 Task: Search one way flight ticket for 4 adults, 1 infant in seat and 1 infant on lap in premium economy from Duluth: Duluth International Airport to Jackson: Jackson Hole Airport on 5-2-2023. Choice of flights is JetBlue. Number of bags: 2 carry on bags and 1 checked bag. Price is upto 88000. Outbound departure time preference is 5:45.
Action: Mouse moved to (352, 137)
Screenshot: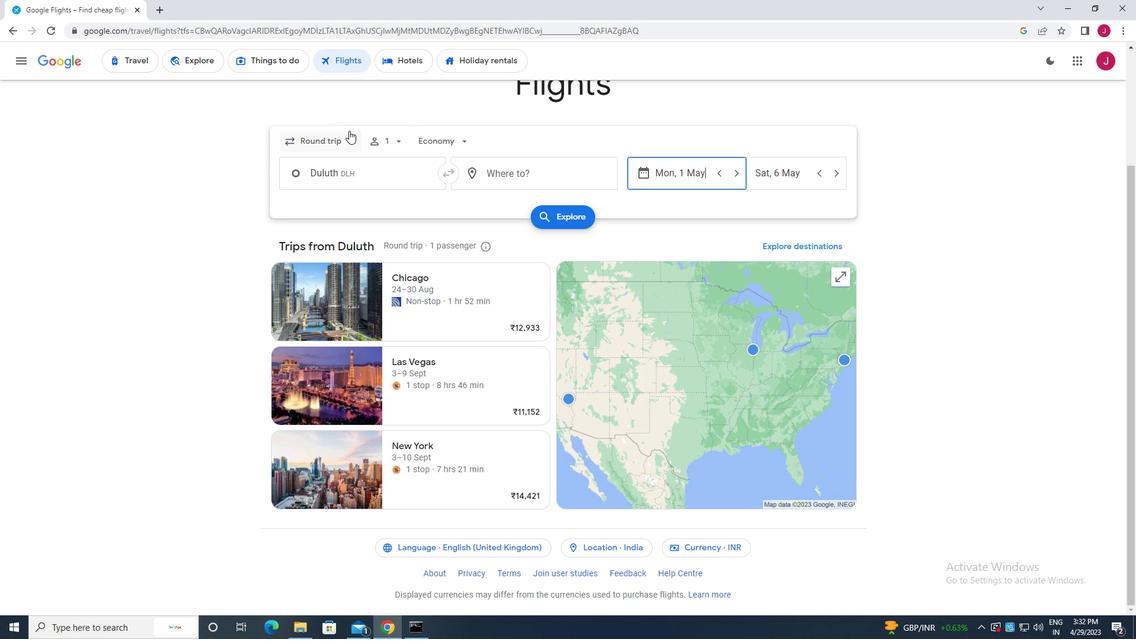 
Action: Mouse pressed left at (352, 137)
Screenshot: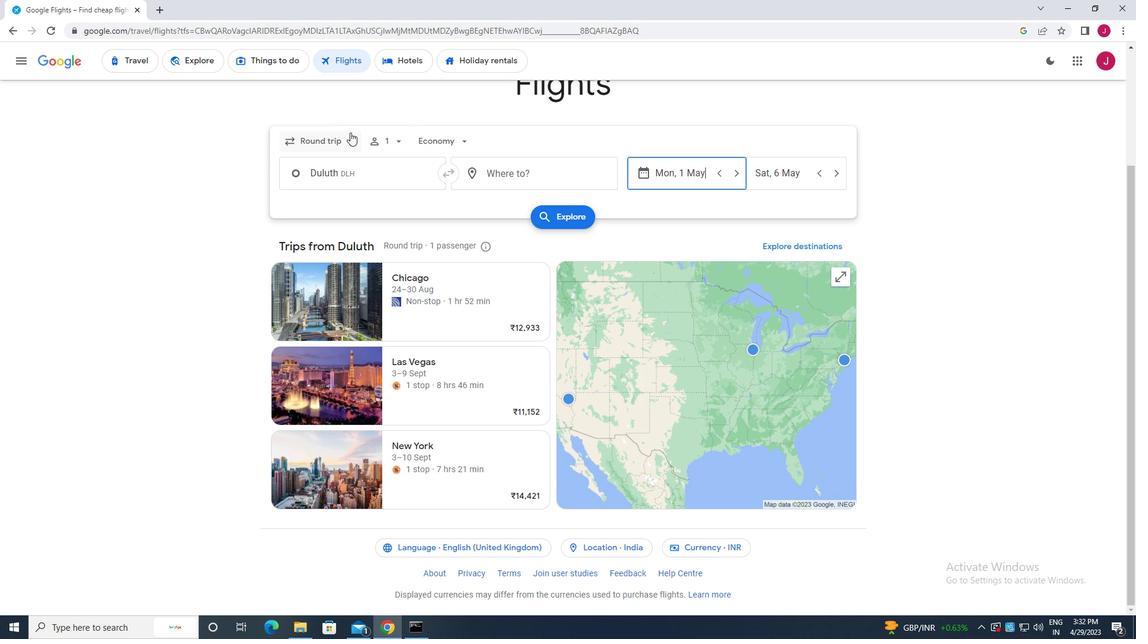 
Action: Mouse moved to (334, 198)
Screenshot: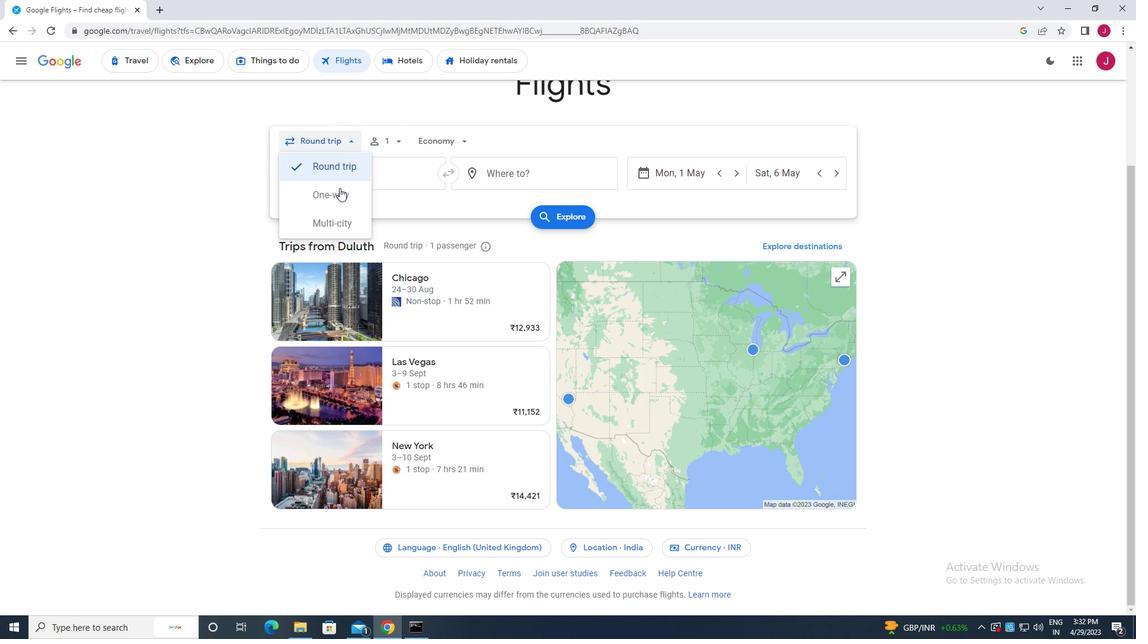 
Action: Mouse pressed left at (334, 198)
Screenshot: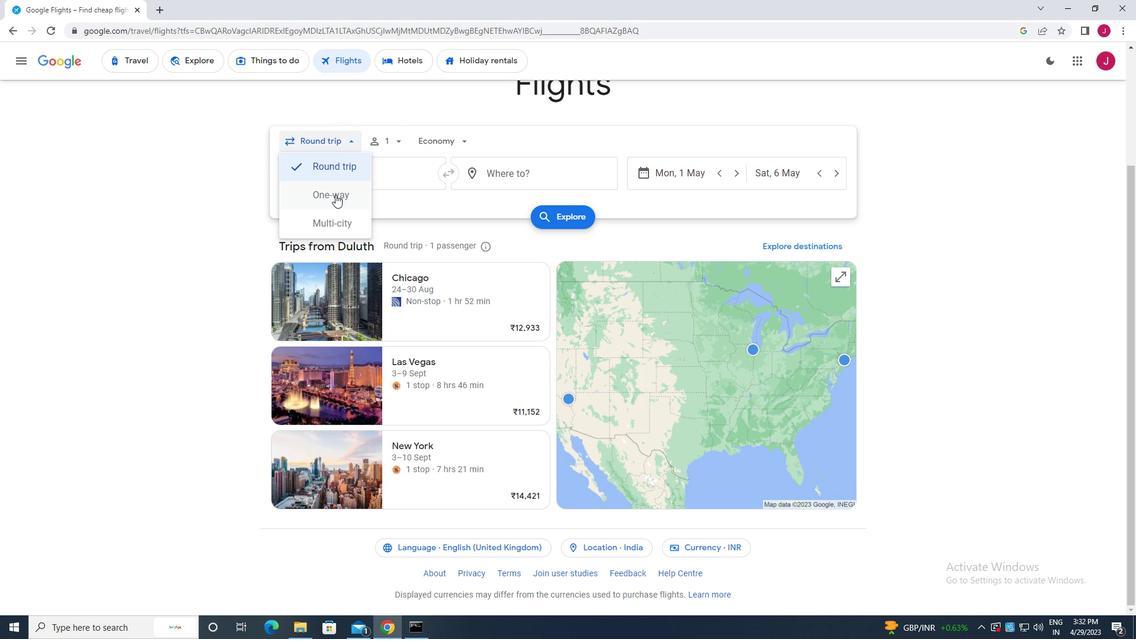 
Action: Mouse moved to (388, 143)
Screenshot: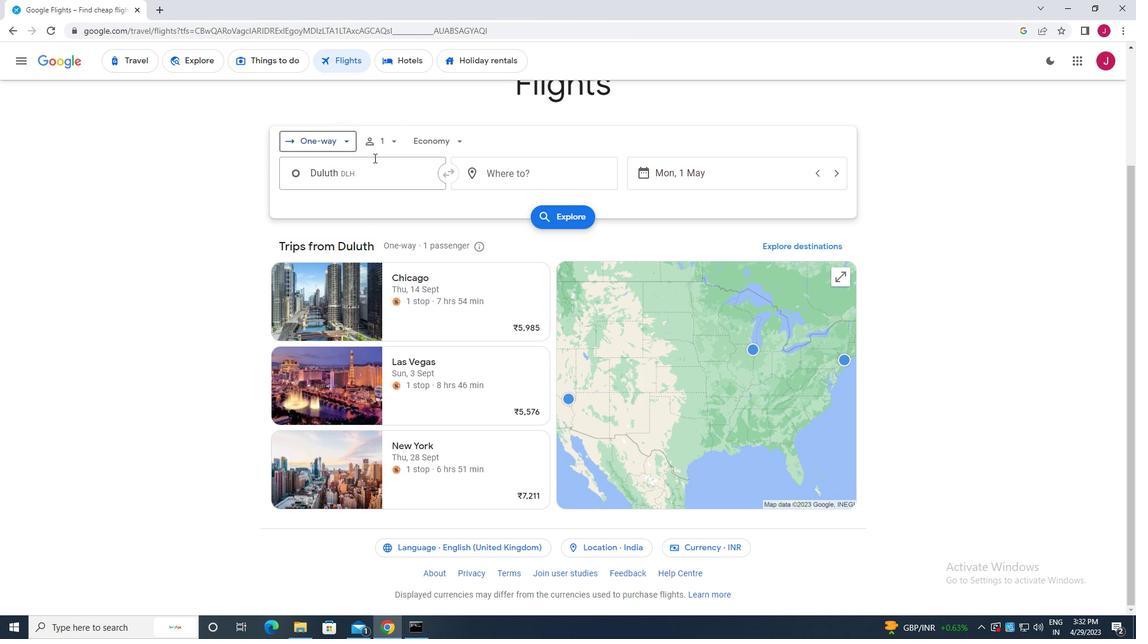 
Action: Mouse pressed left at (388, 143)
Screenshot: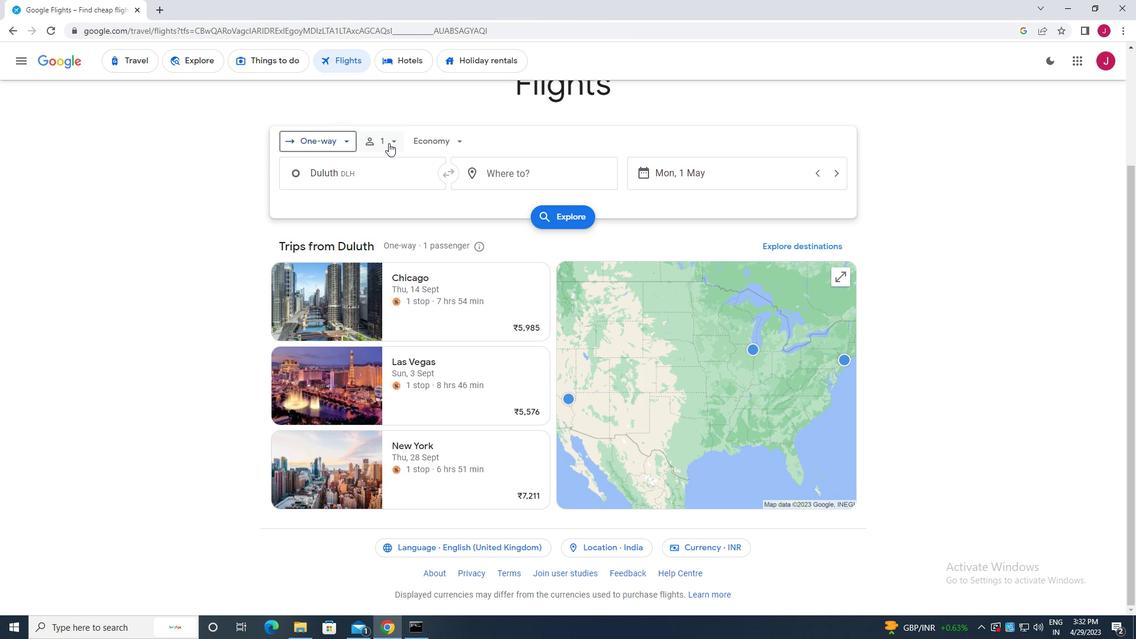
Action: Mouse moved to (482, 175)
Screenshot: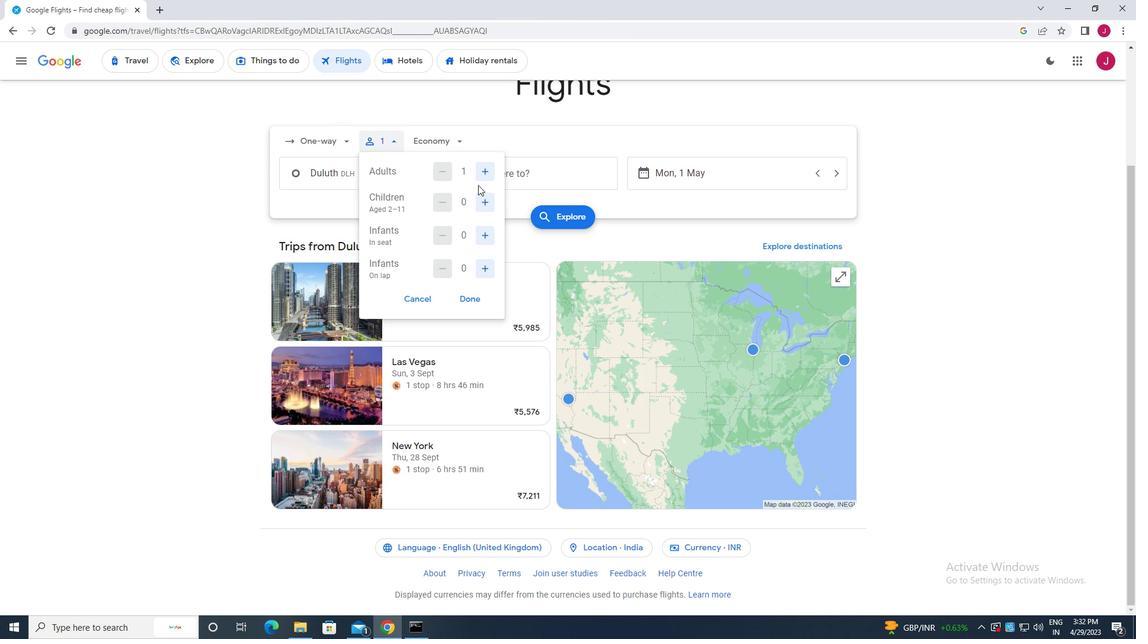 
Action: Mouse pressed left at (482, 175)
Screenshot: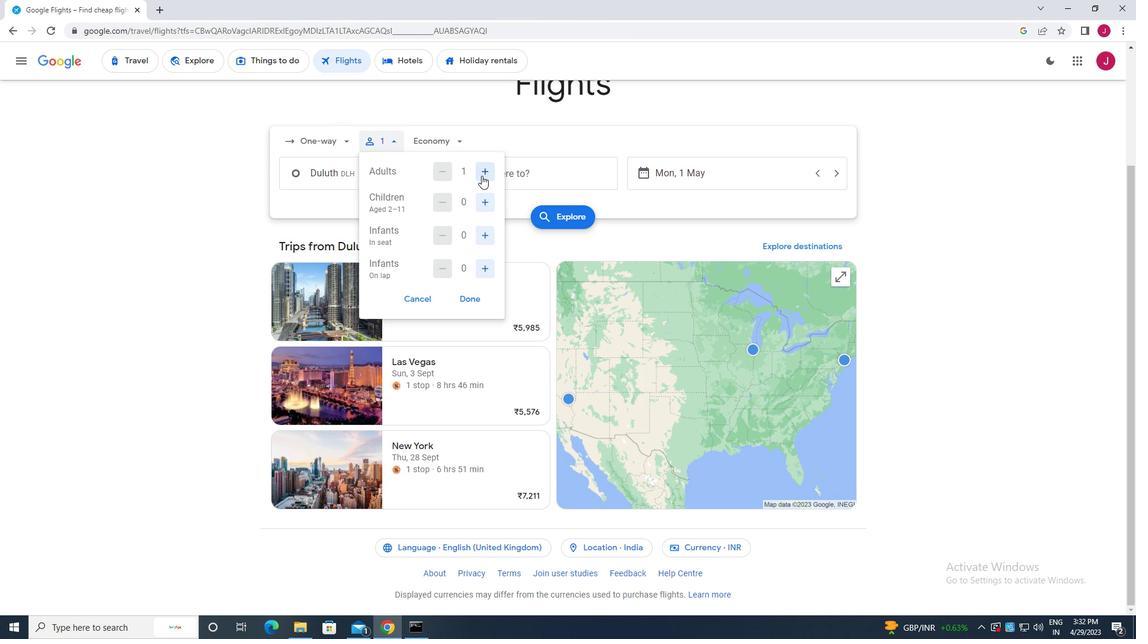 
Action: Mouse pressed left at (482, 175)
Screenshot: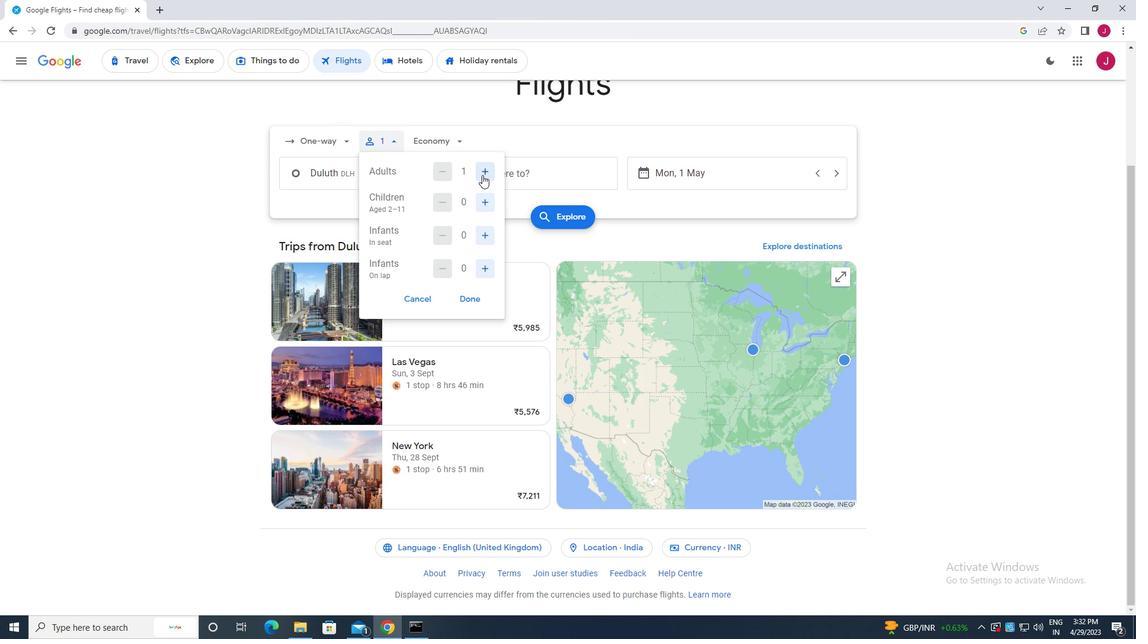 
Action: Mouse pressed left at (482, 175)
Screenshot: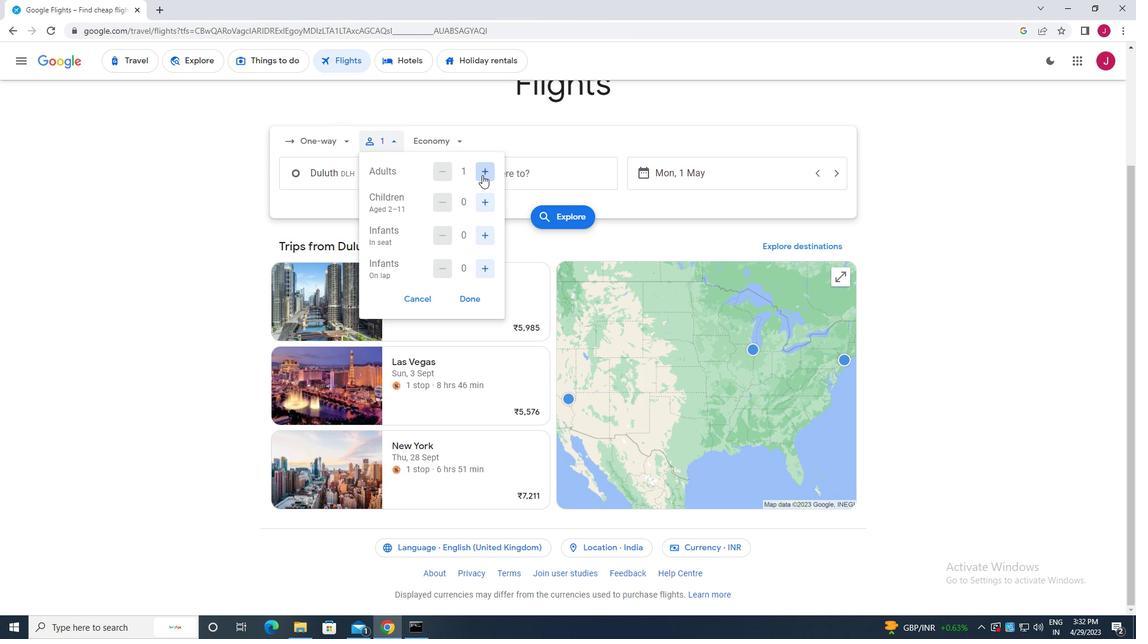 
Action: Mouse moved to (481, 234)
Screenshot: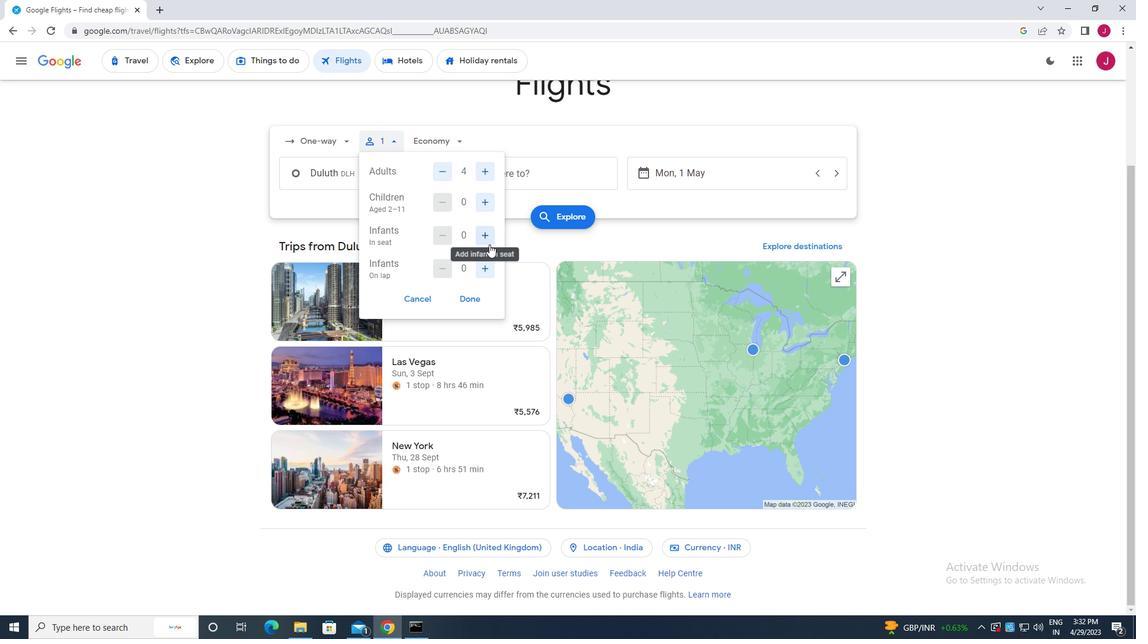 
Action: Mouse pressed left at (481, 234)
Screenshot: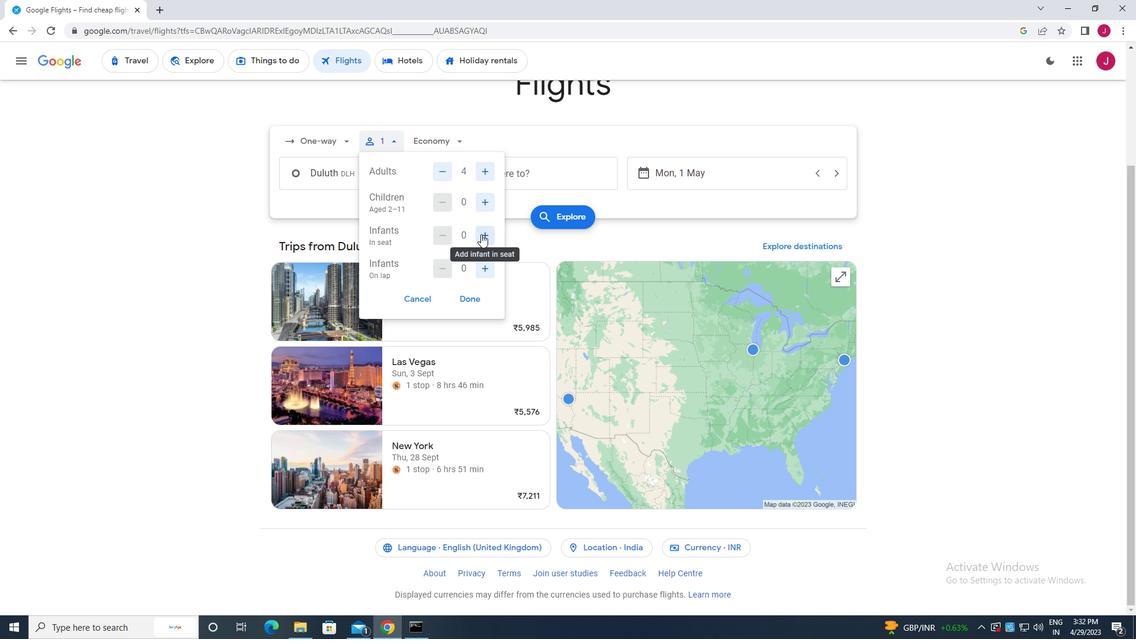 
Action: Mouse moved to (484, 266)
Screenshot: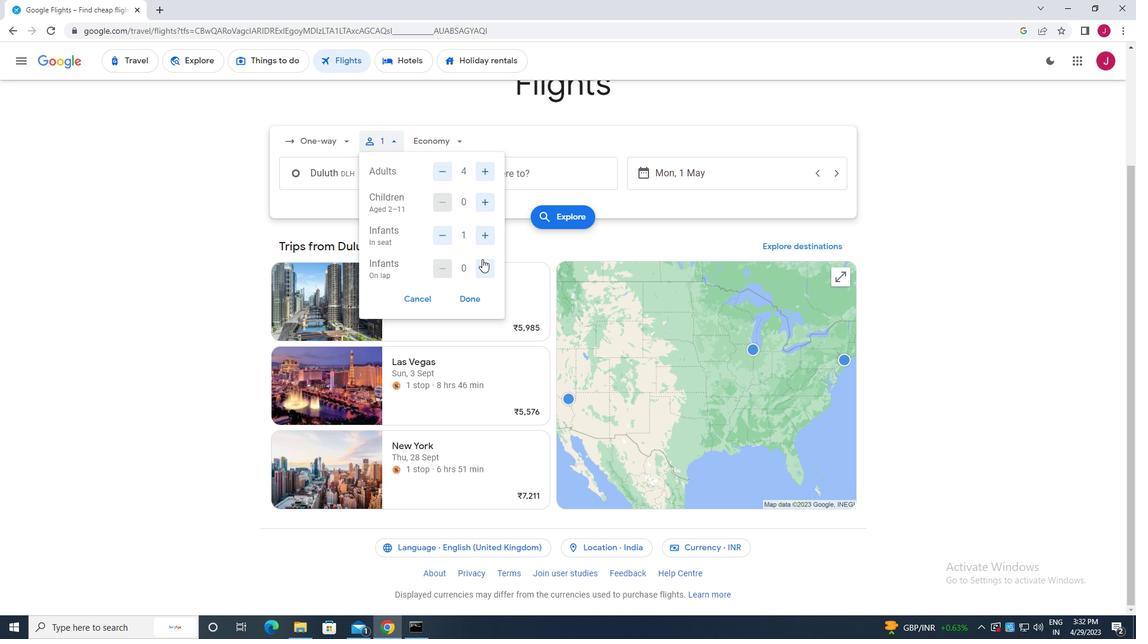 
Action: Mouse pressed left at (484, 266)
Screenshot: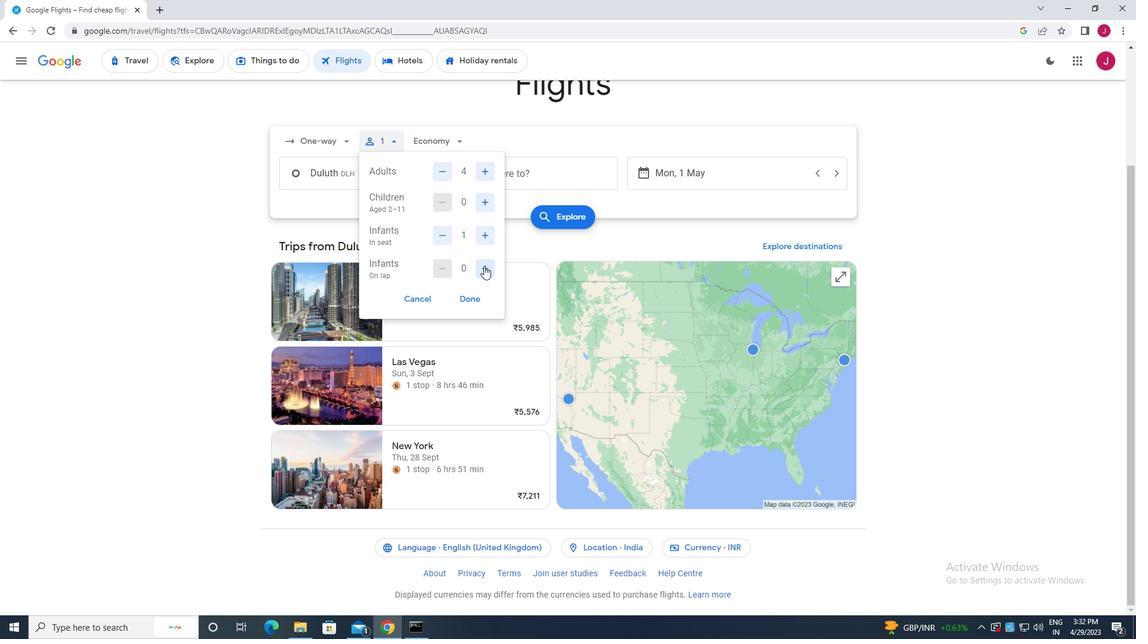 
Action: Mouse moved to (474, 292)
Screenshot: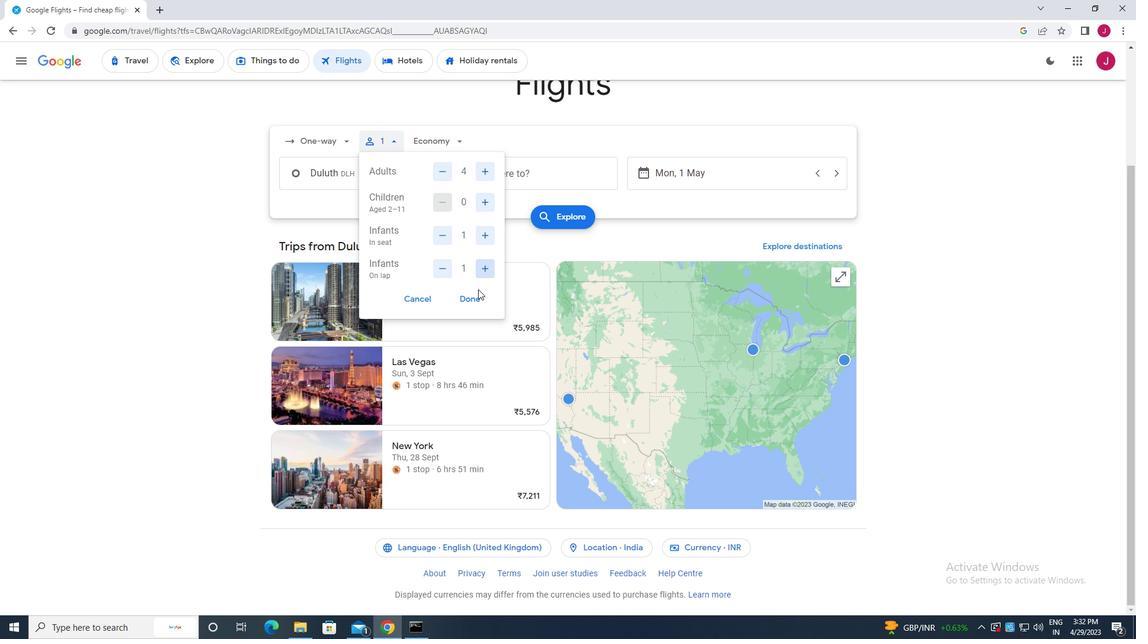 
Action: Mouse pressed left at (474, 292)
Screenshot: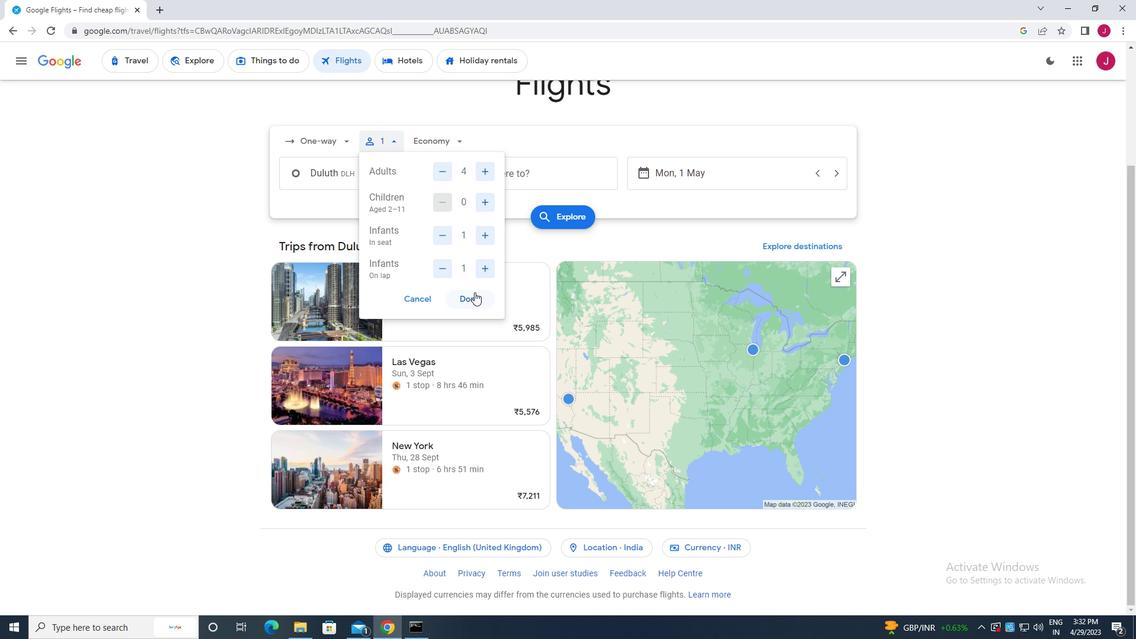 
Action: Mouse moved to (450, 134)
Screenshot: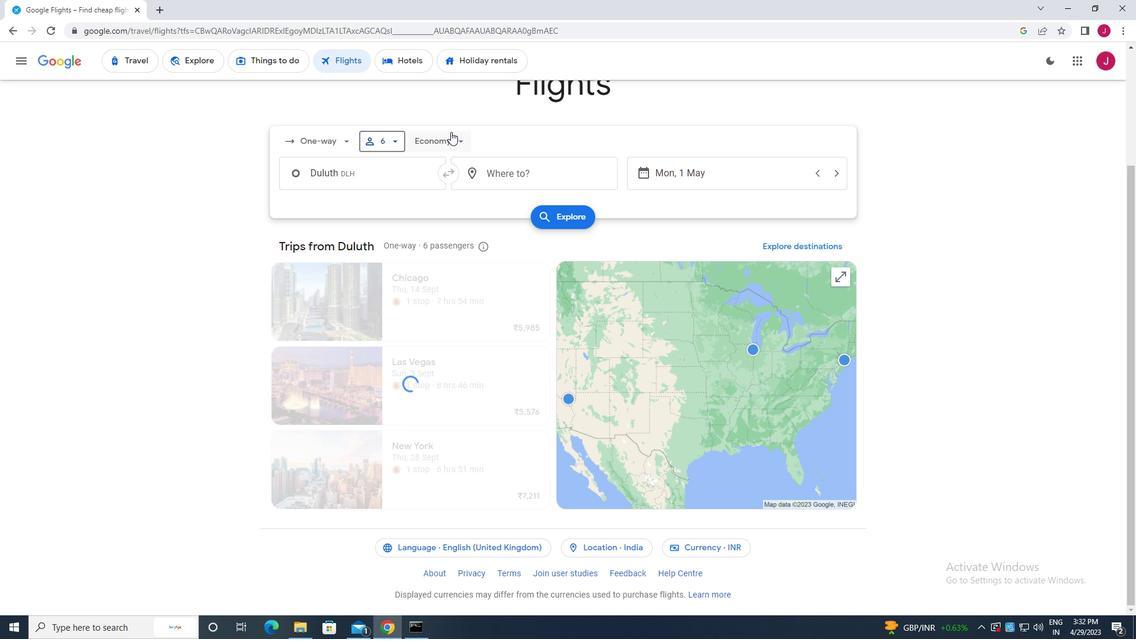 
Action: Mouse pressed left at (450, 134)
Screenshot: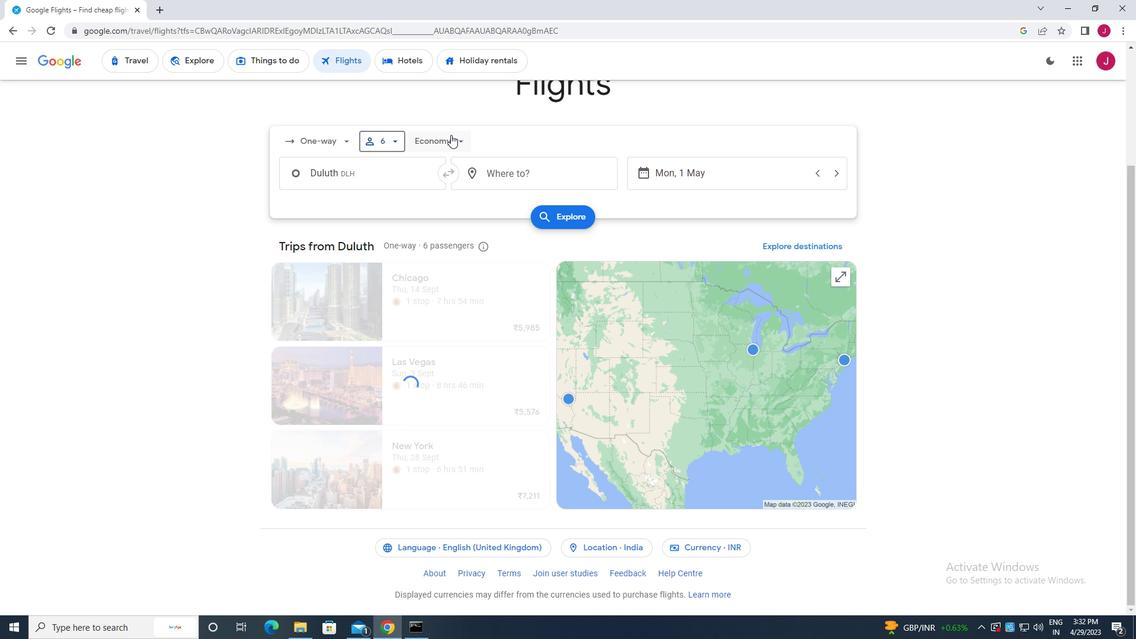 
Action: Mouse moved to (469, 198)
Screenshot: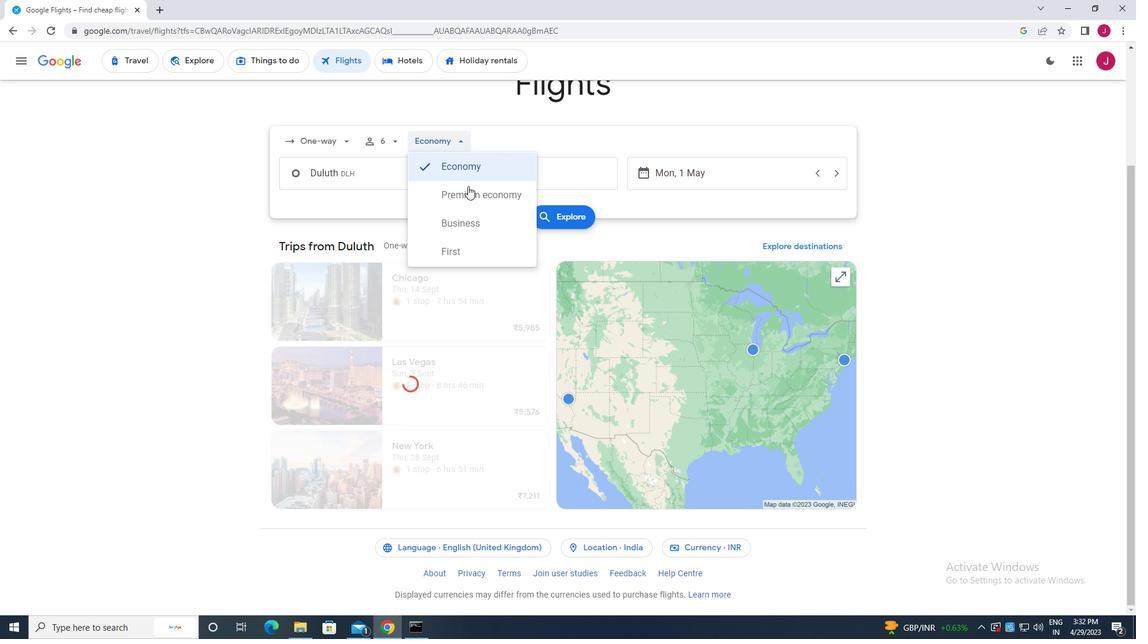 
Action: Mouse pressed left at (469, 198)
Screenshot: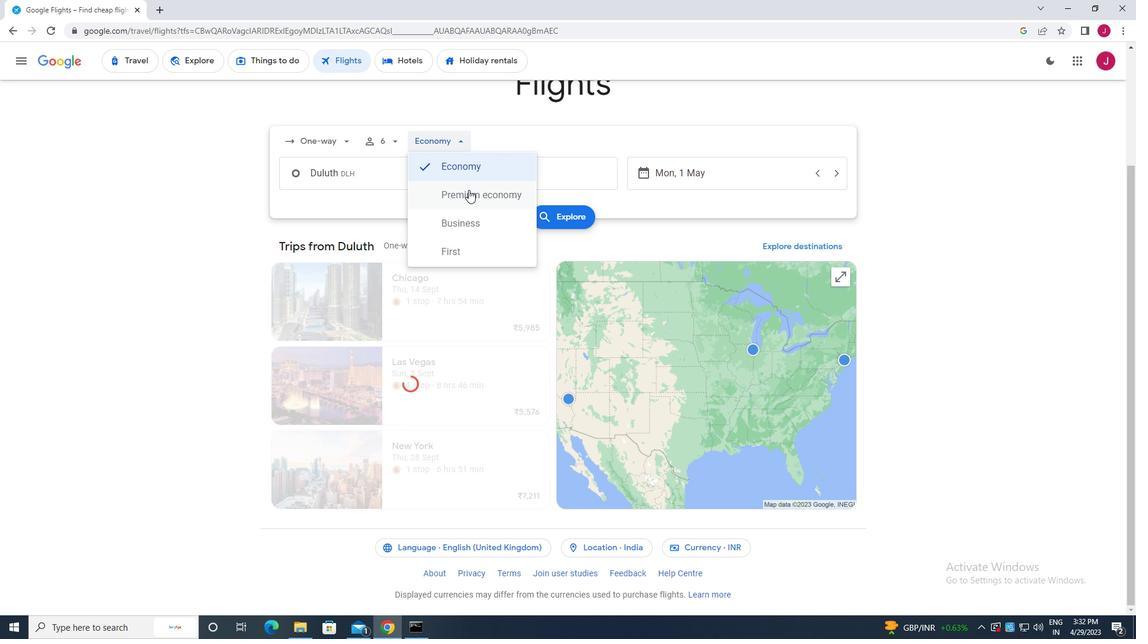 
Action: Mouse moved to (391, 172)
Screenshot: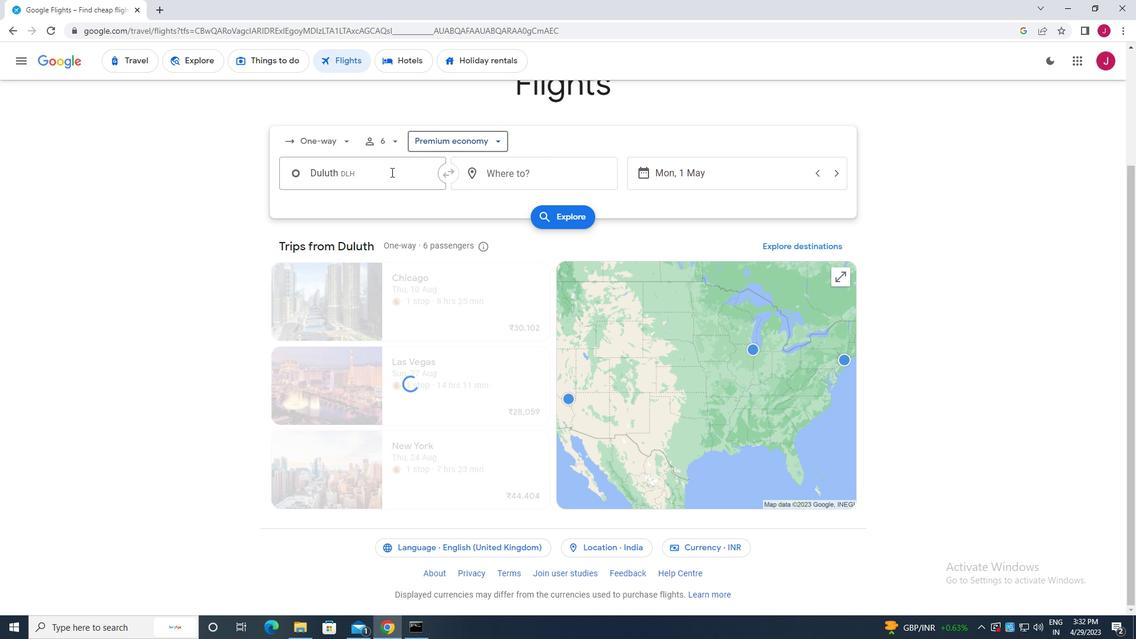 
Action: Mouse pressed left at (391, 172)
Screenshot: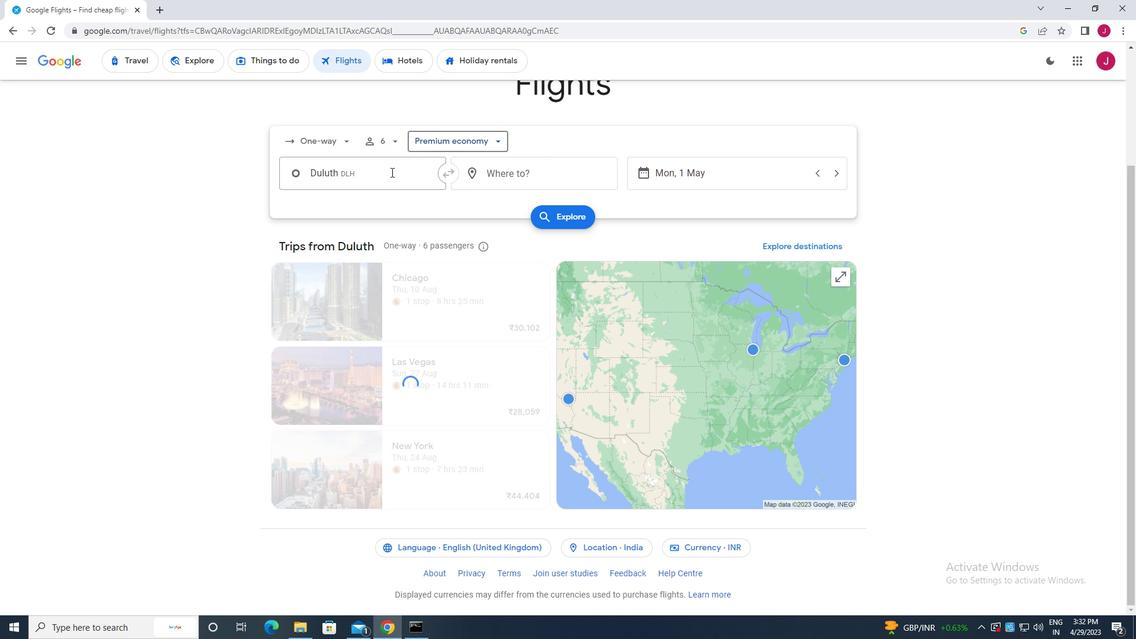 
Action: Mouse moved to (382, 182)
Screenshot: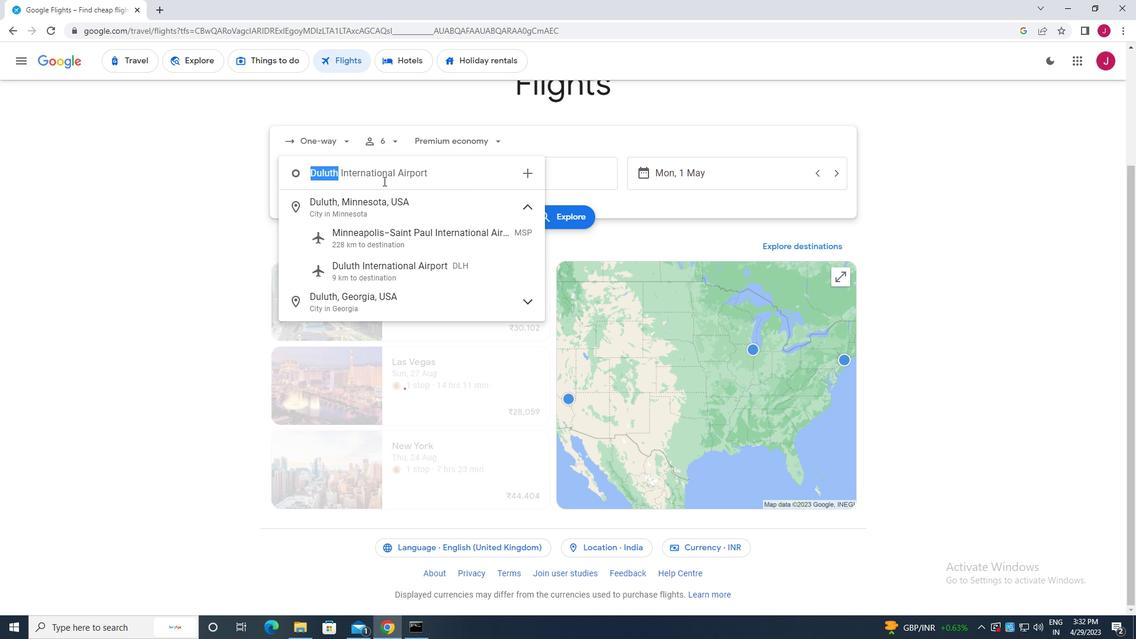 
Action: Key pressed duluth
Screenshot: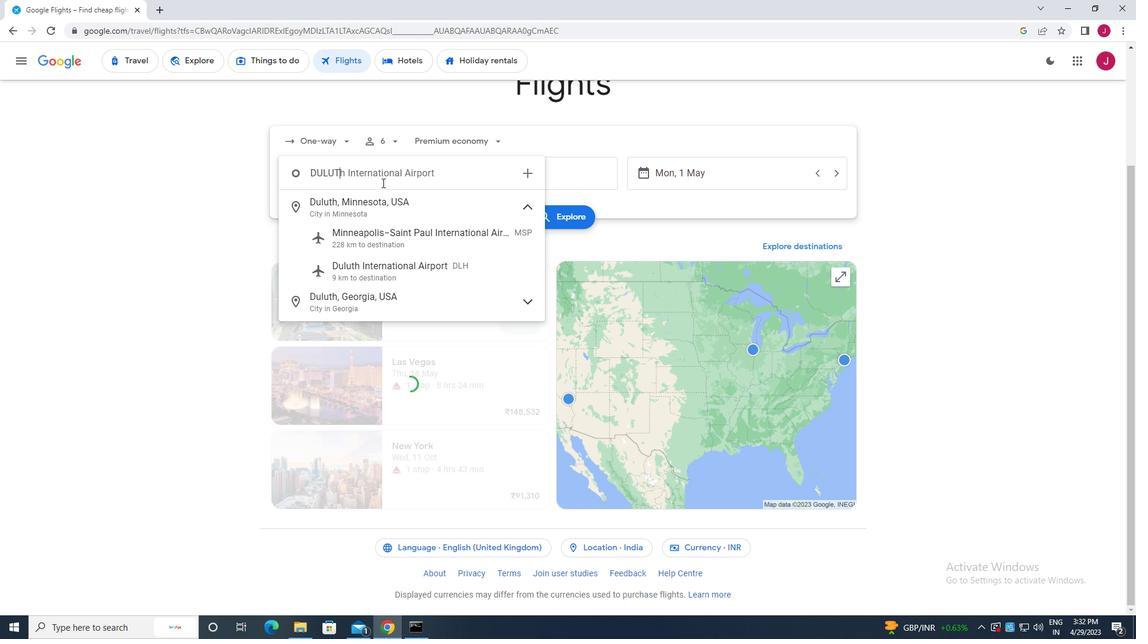 
Action: Mouse moved to (393, 278)
Screenshot: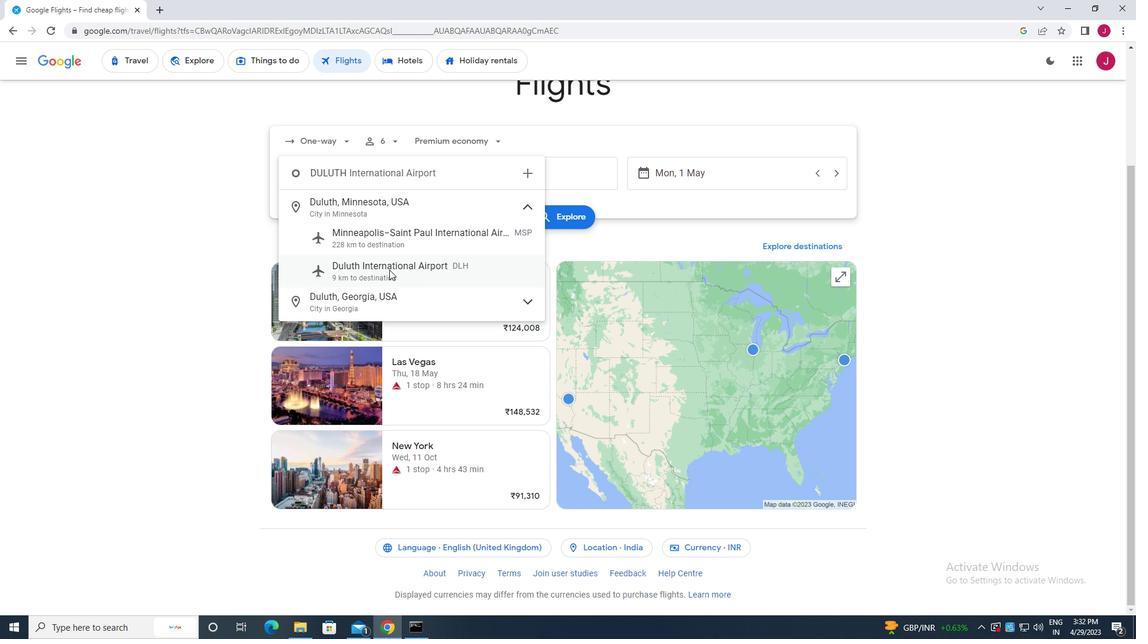 
Action: Mouse pressed left at (393, 278)
Screenshot: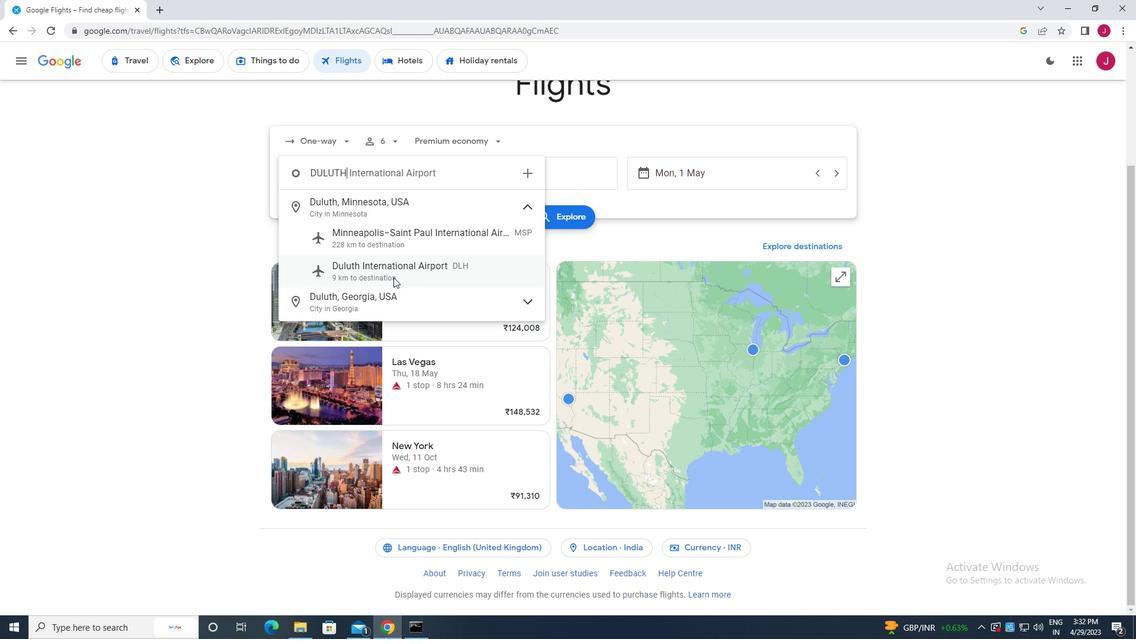
Action: Mouse moved to (565, 168)
Screenshot: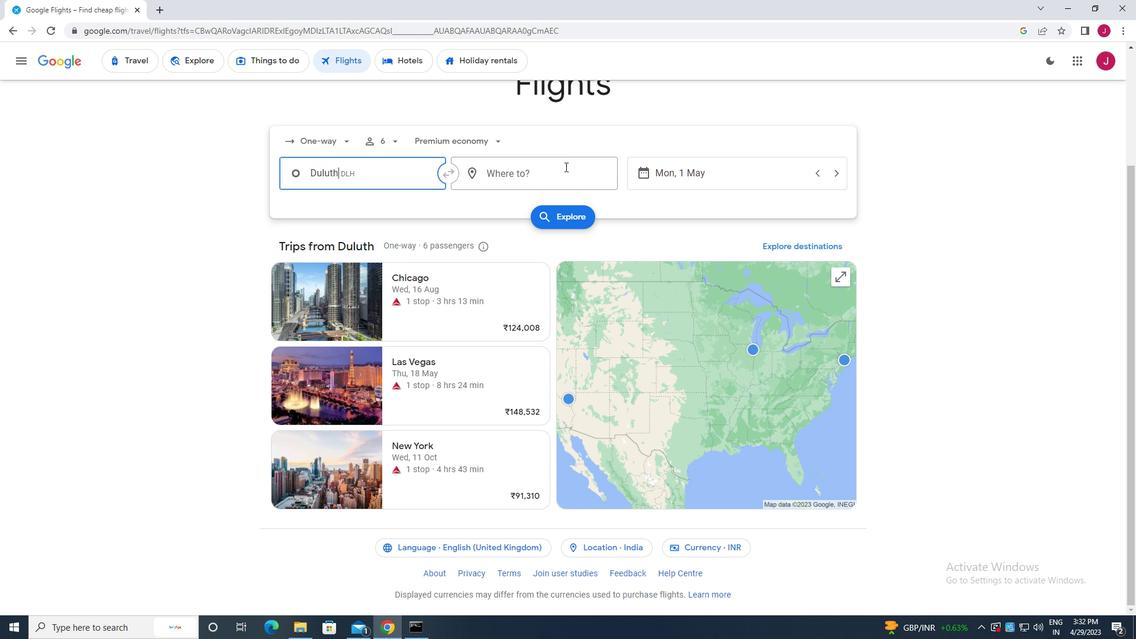 
Action: Mouse pressed left at (565, 168)
Screenshot: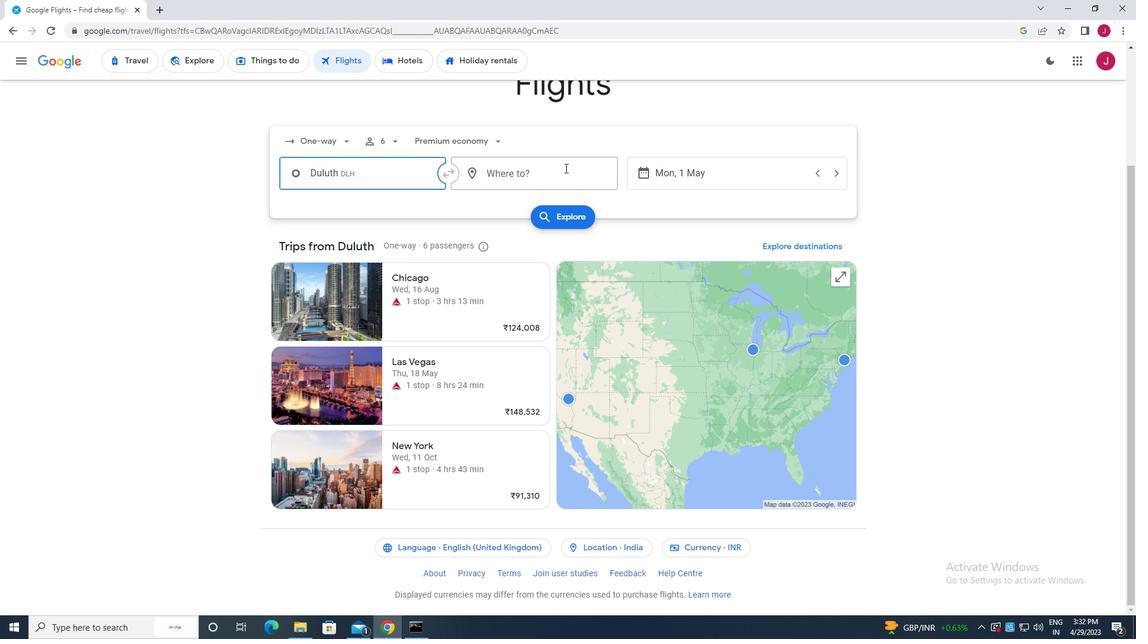 
Action: Key pressed jackson<Key.space>h
Screenshot: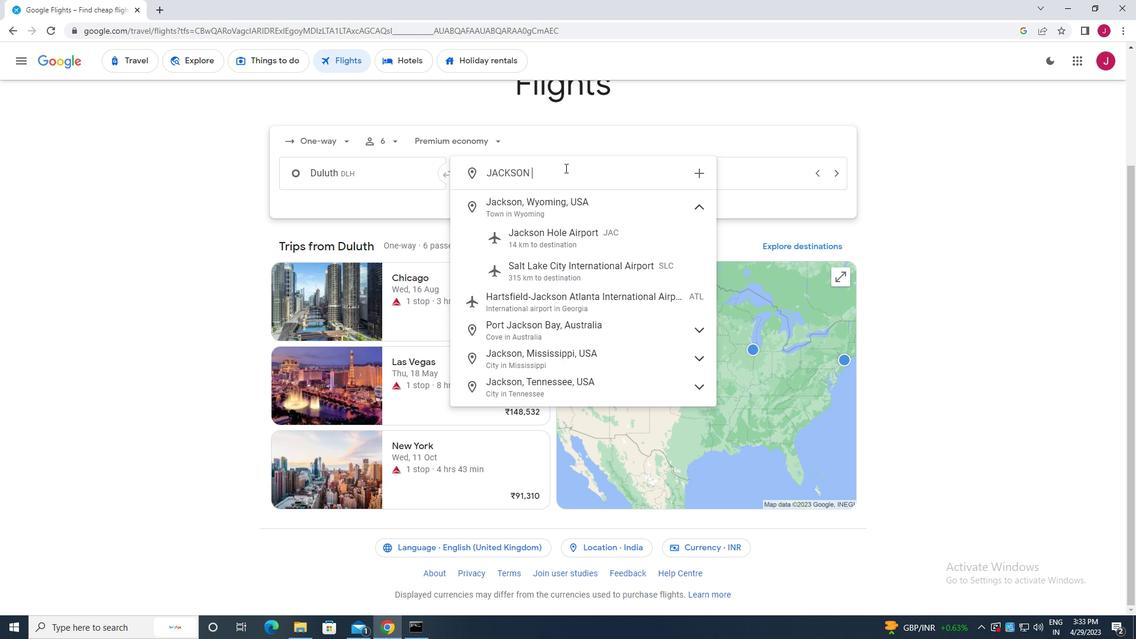 
Action: Mouse moved to (571, 229)
Screenshot: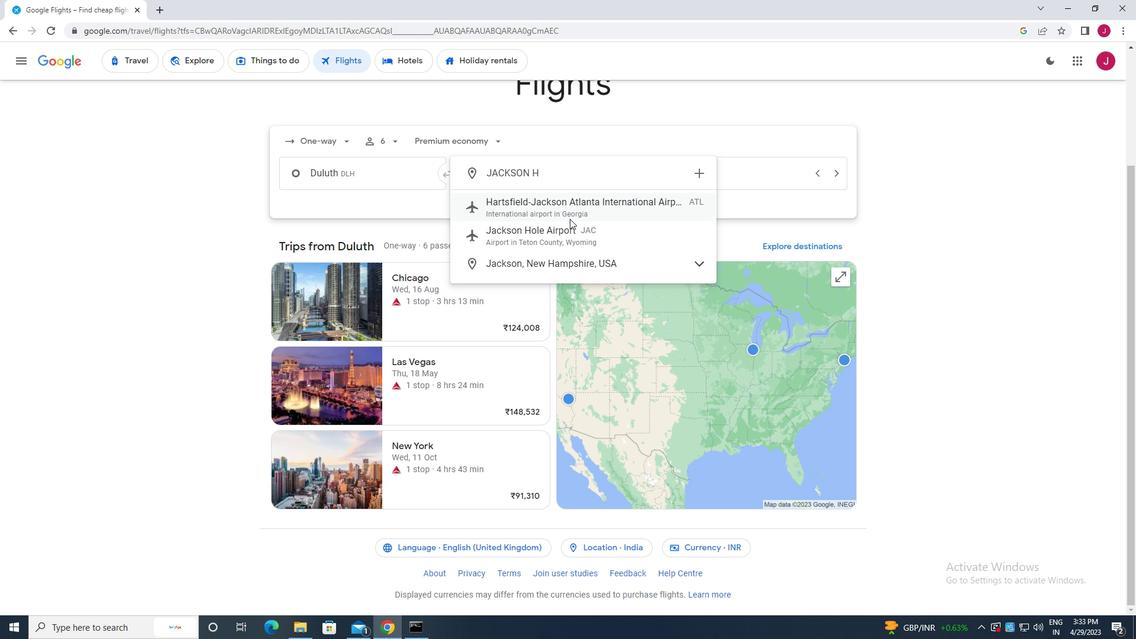 
Action: Mouse pressed left at (571, 229)
Screenshot: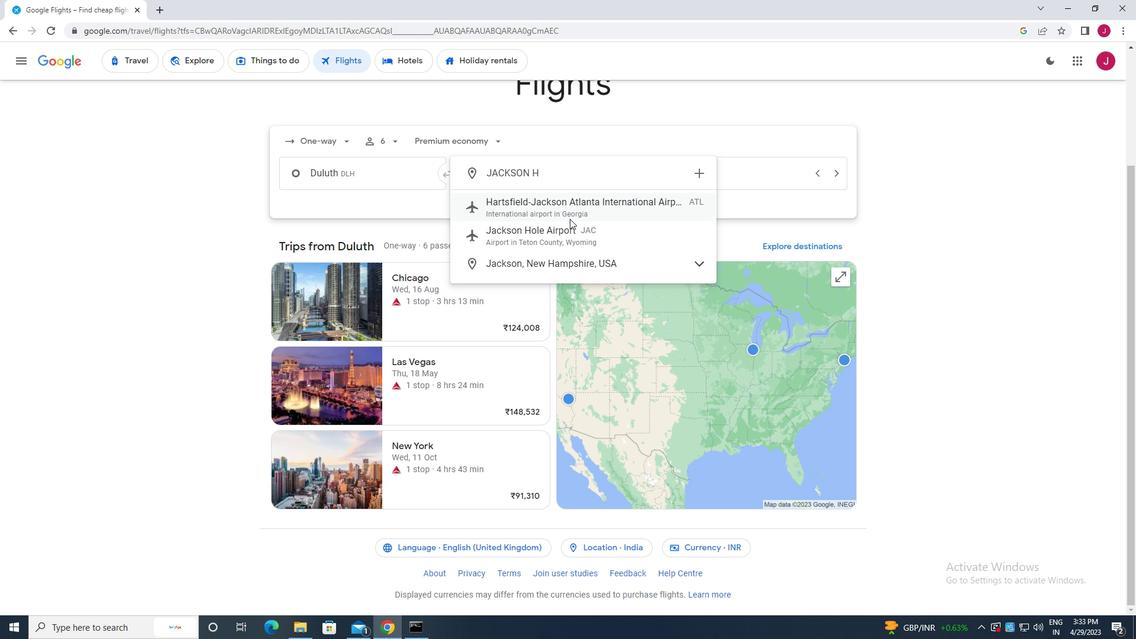 
Action: Mouse moved to (704, 186)
Screenshot: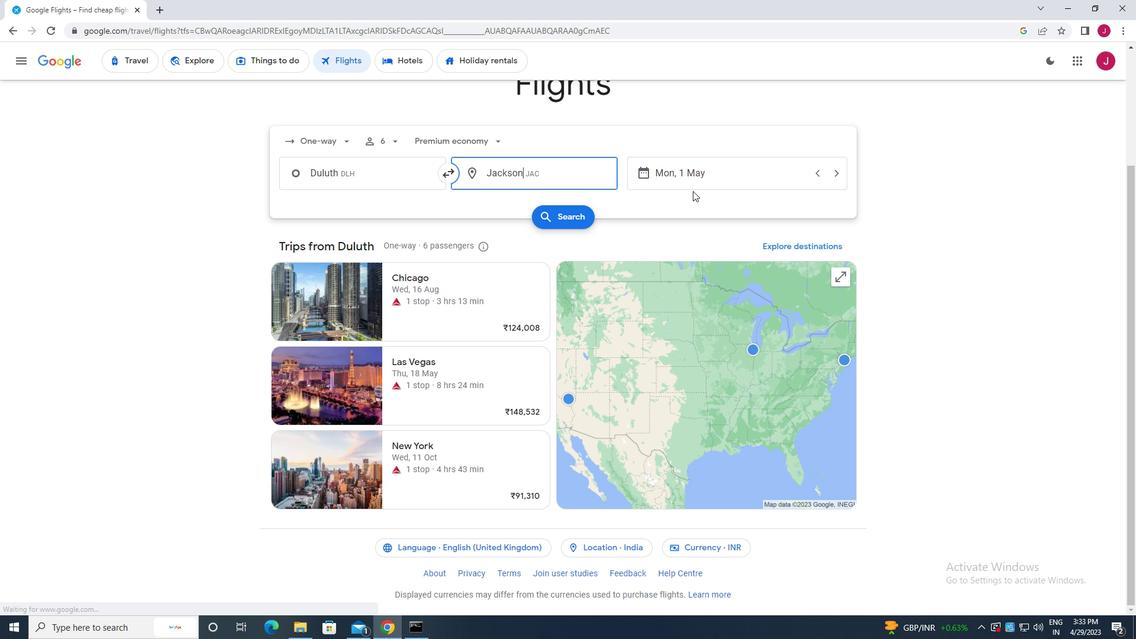 
Action: Mouse pressed left at (704, 186)
Screenshot: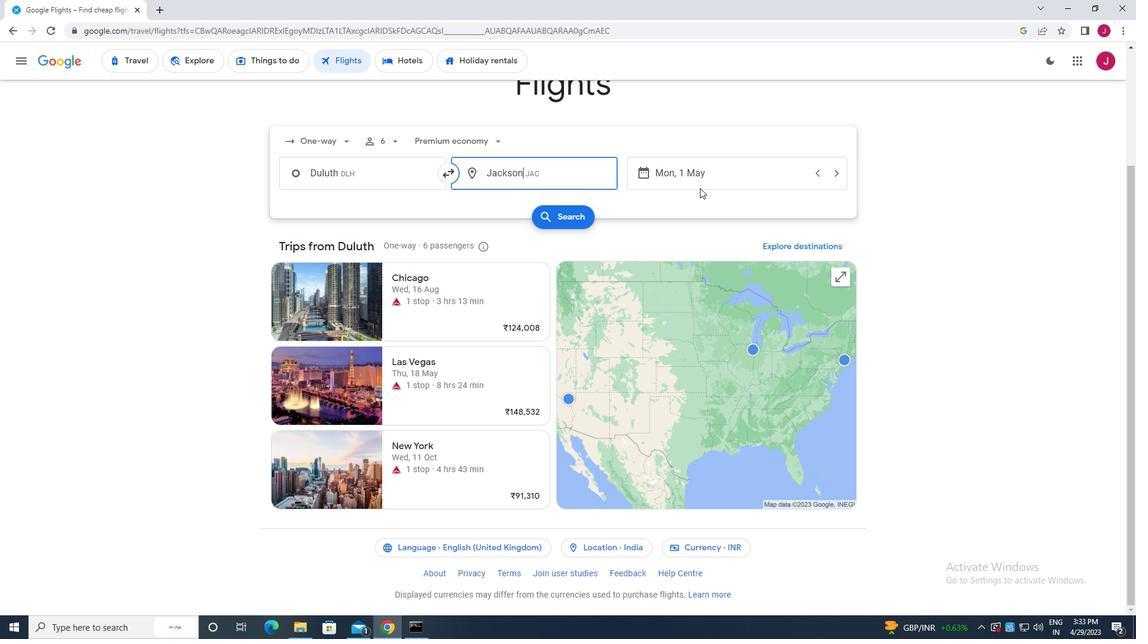 
Action: Mouse moved to (717, 269)
Screenshot: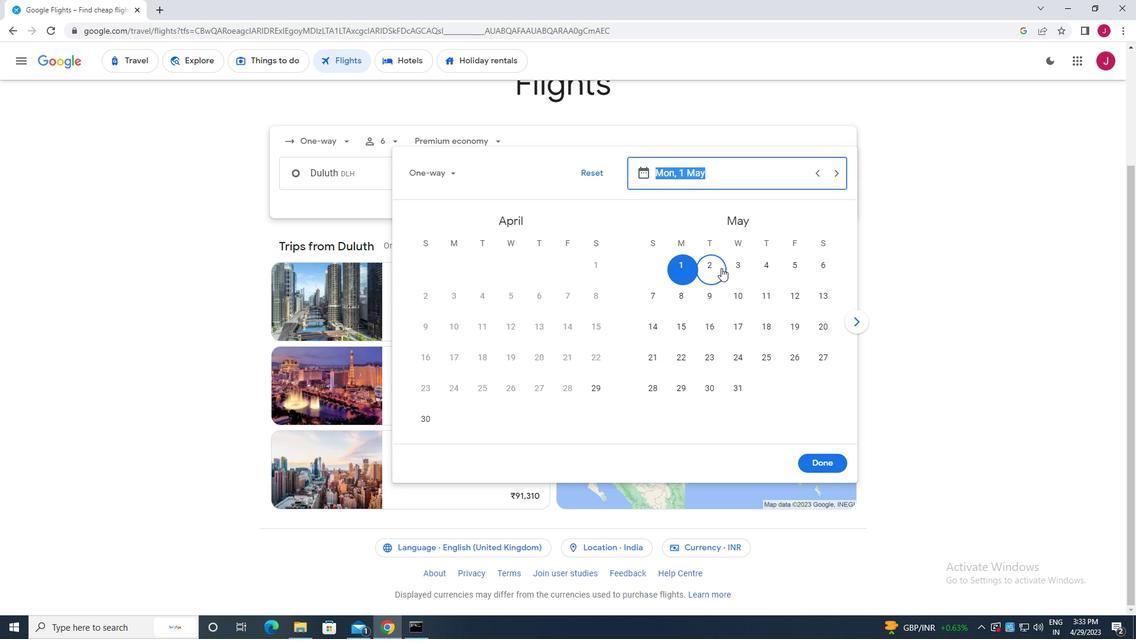 
Action: Mouse pressed left at (717, 269)
Screenshot: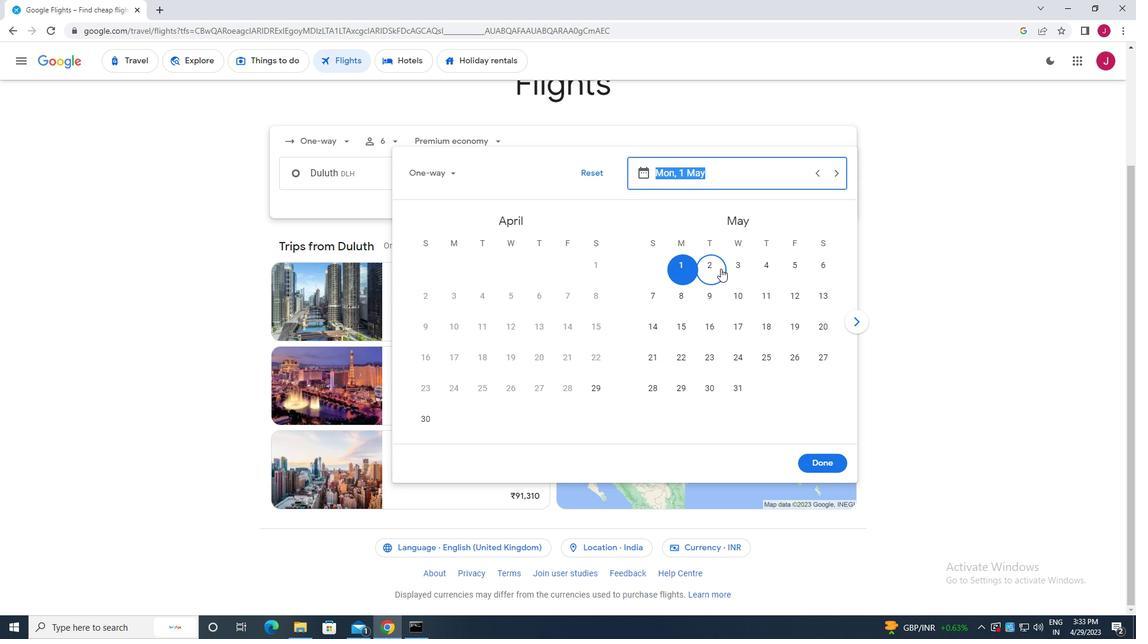 
Action: Mouse moved to (812, 458)
Screenshot: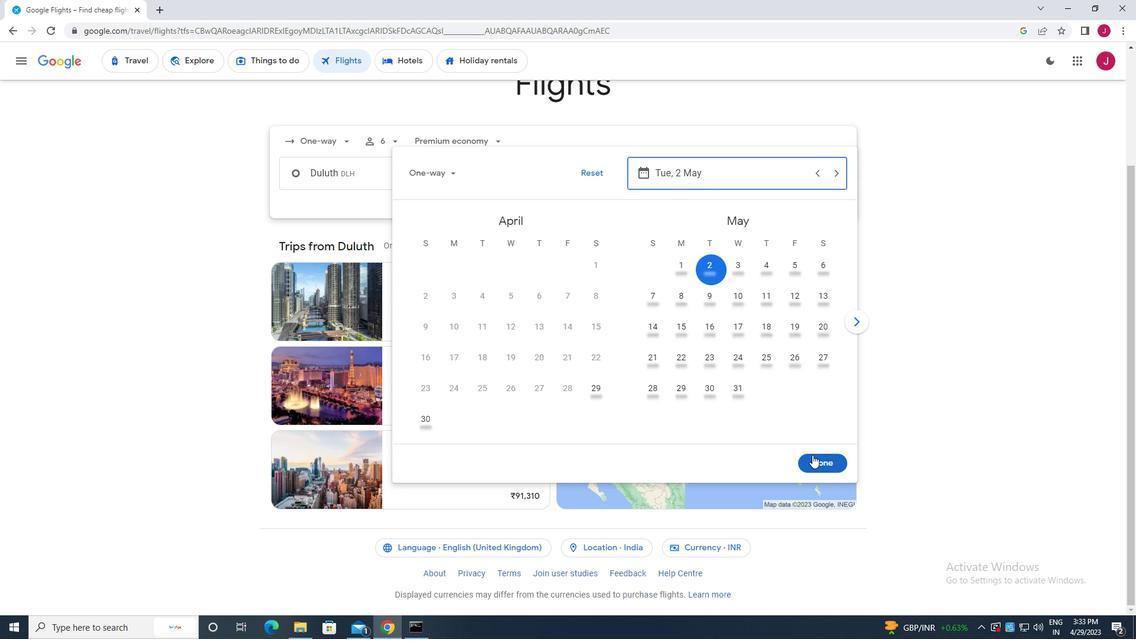 
Action: Mouse pressed left at (812, 458)
Screenshot: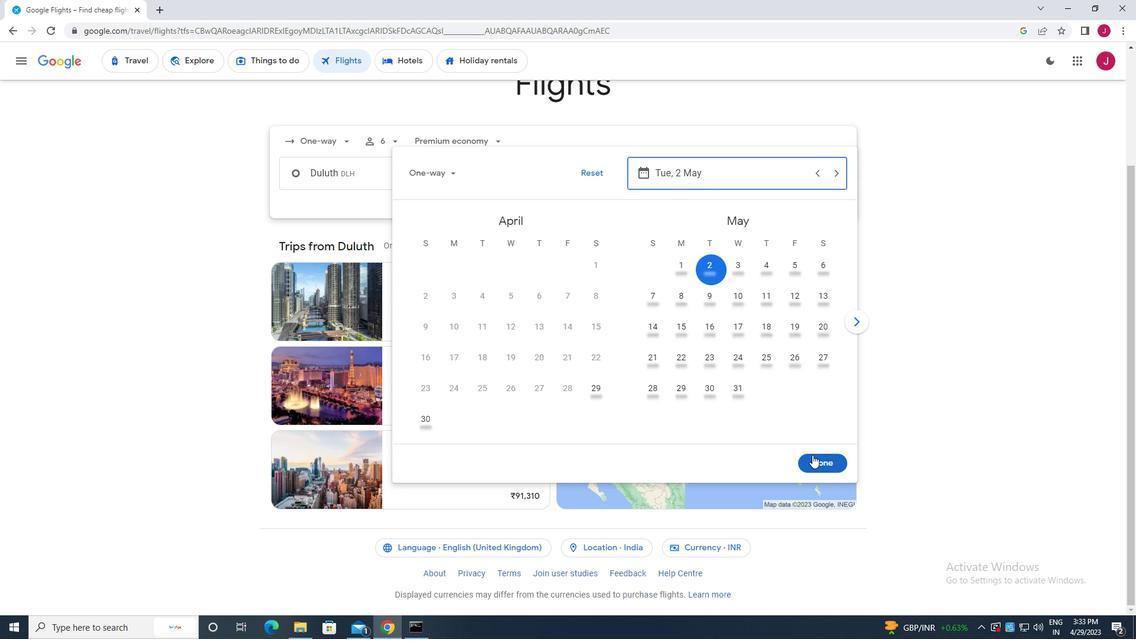 
Action: Mouse moved to (561, 214)
Screenshot: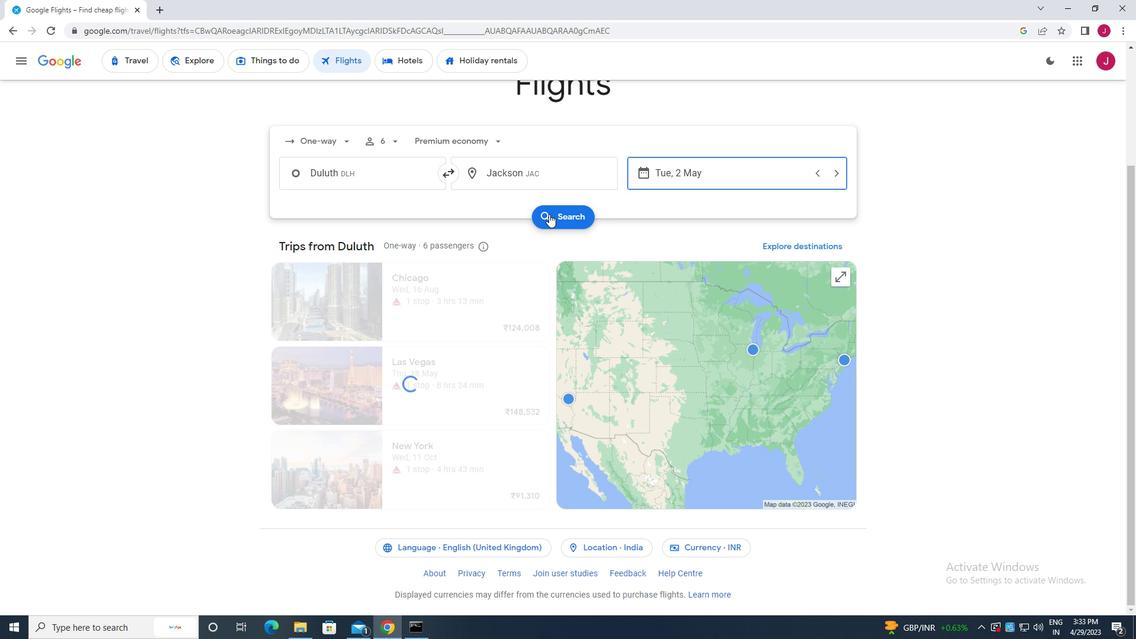 
Action: Mouse pressed left at (561, 214)
Screenshot: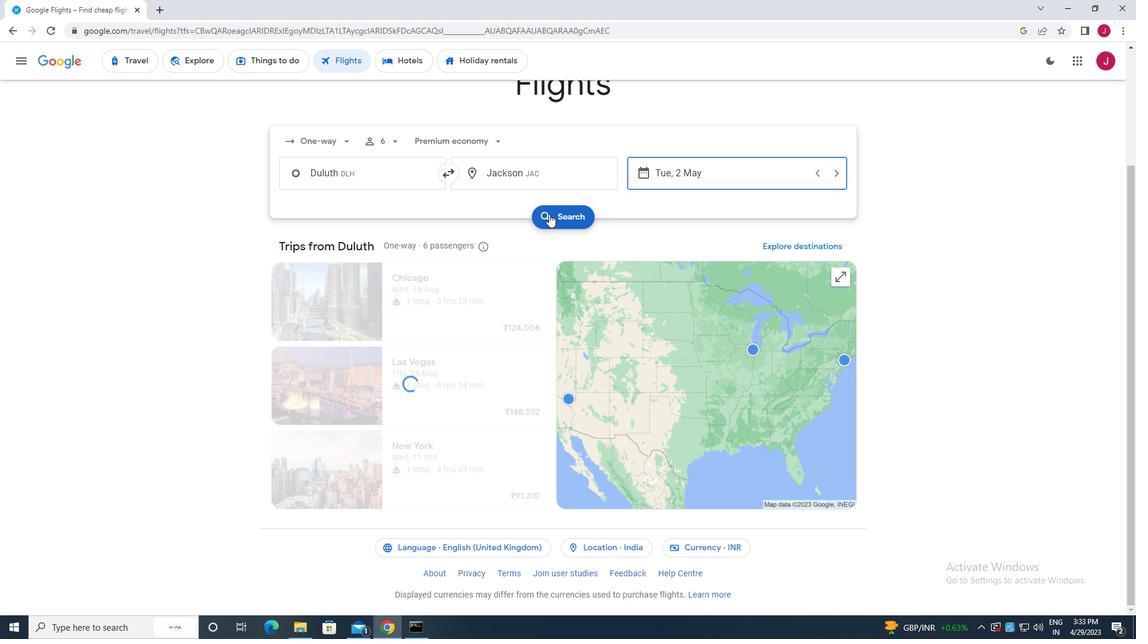 
Action: Mouse moved to (307, 169)
Screenshot: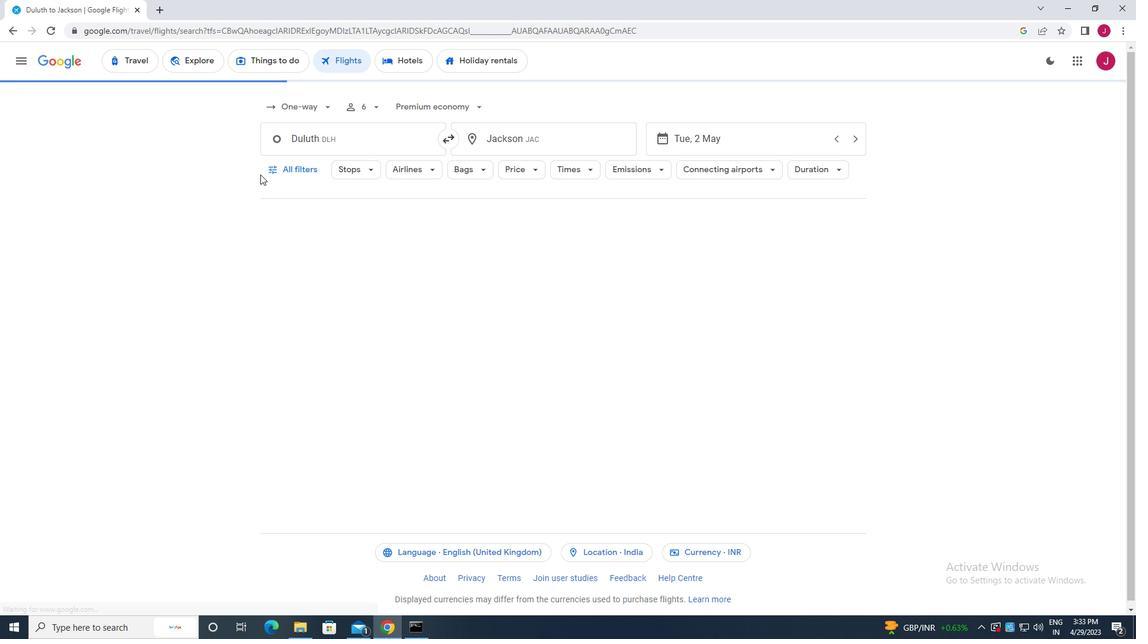 
Action: Mouse pressed left at (307, 169)
Screenshot: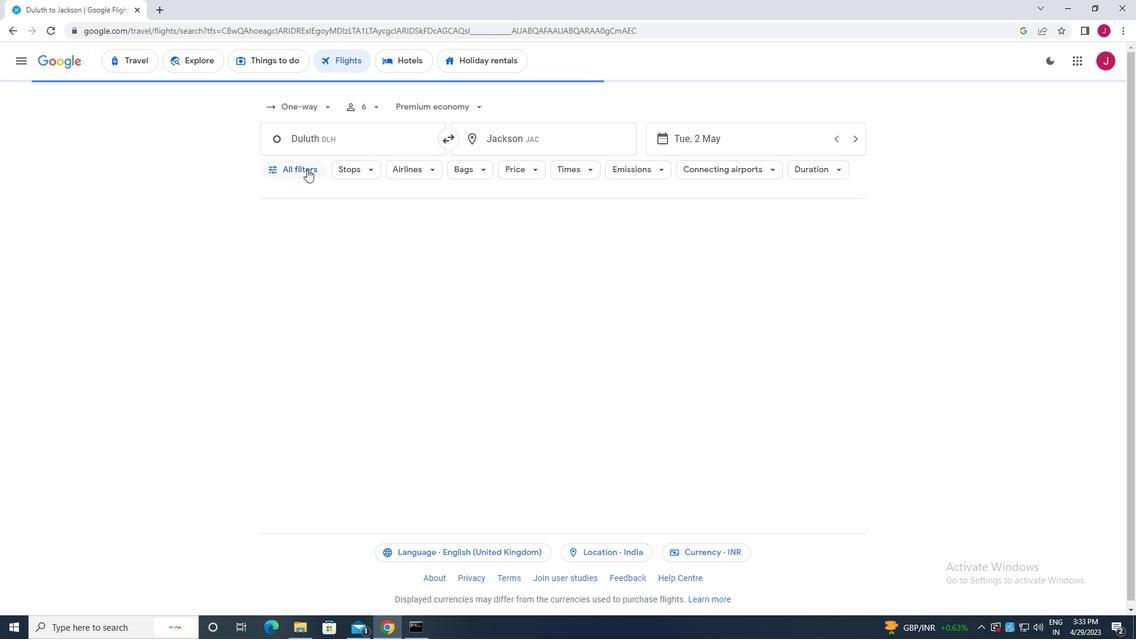 
Action: Mouse moved to (303, 187)
Screenshot: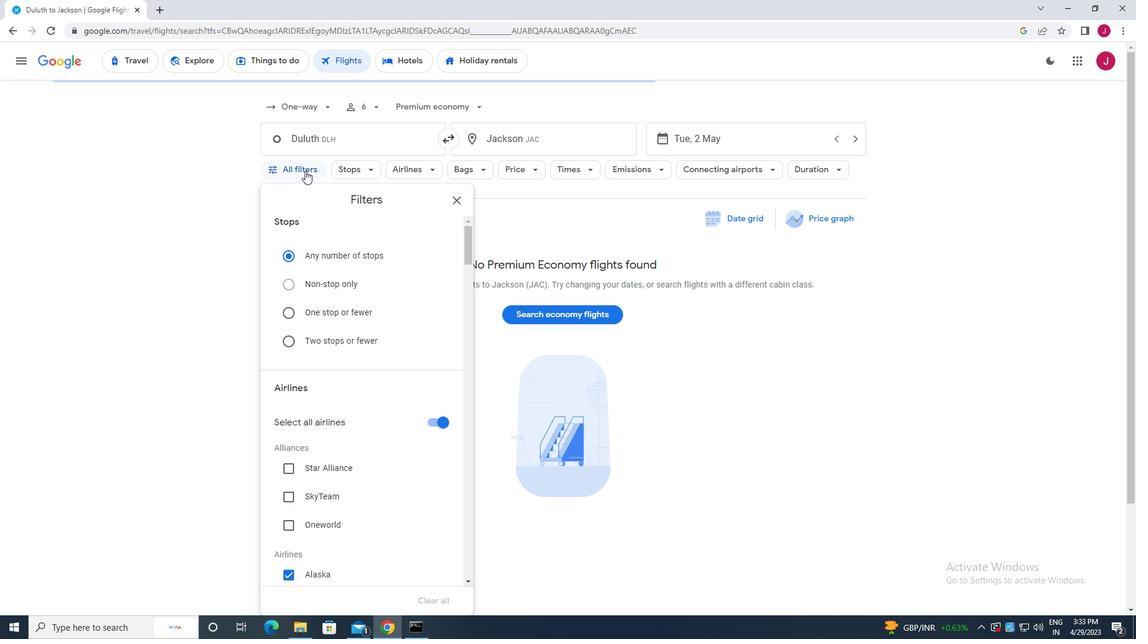 
Action: Mouse scrolled (303, 187) with delta (0, 0)
Screenshot: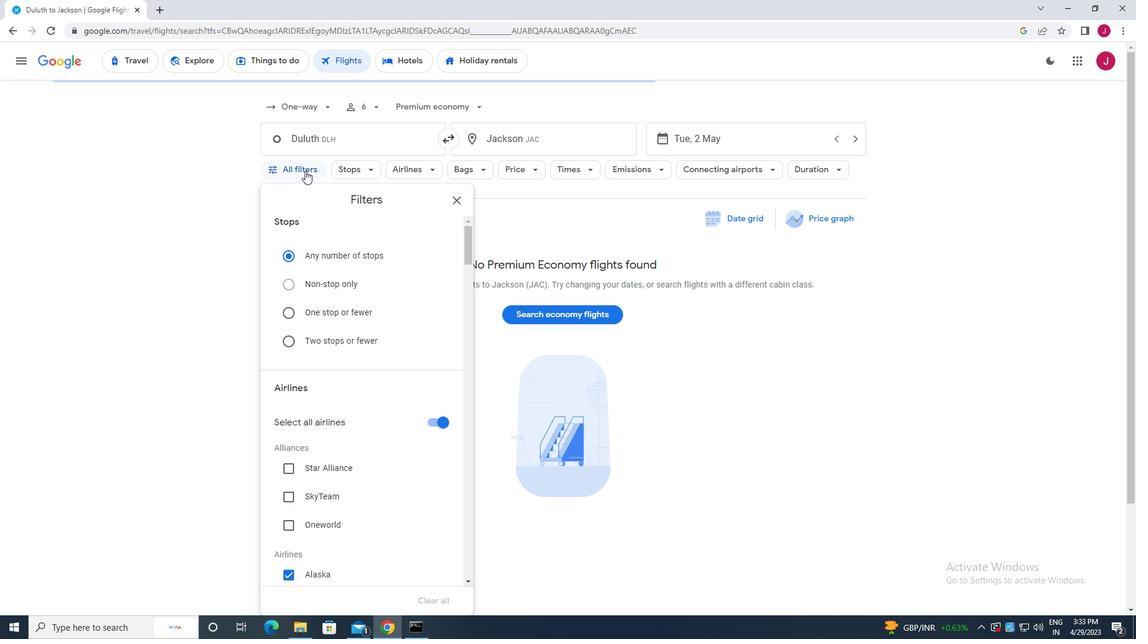 
Action: Mouse moved to (303, 191)
Screenshot: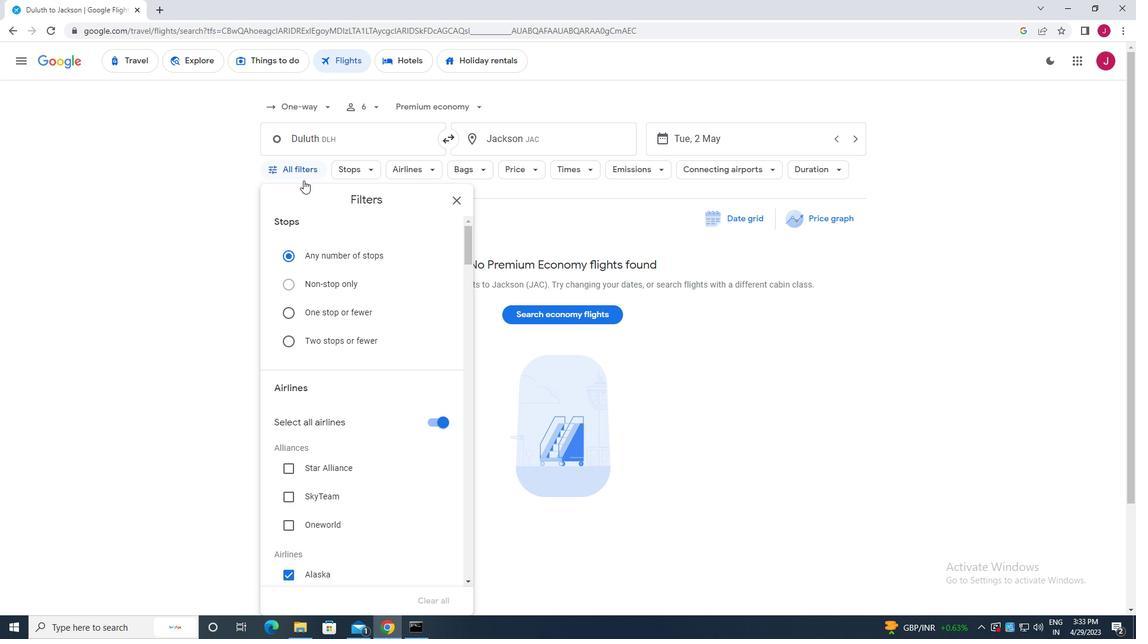 
Action: Mouse scrolled (303, 191) with delta (0, 0)
Screenshot: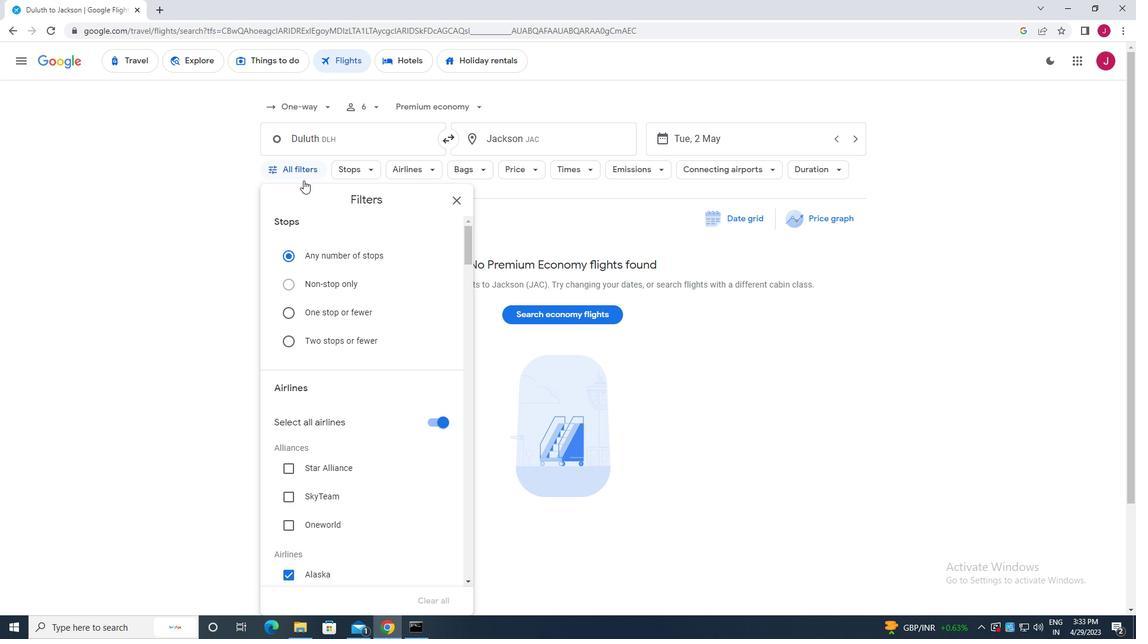 
Action: Mouse moved to (437, 307)
Screenshot: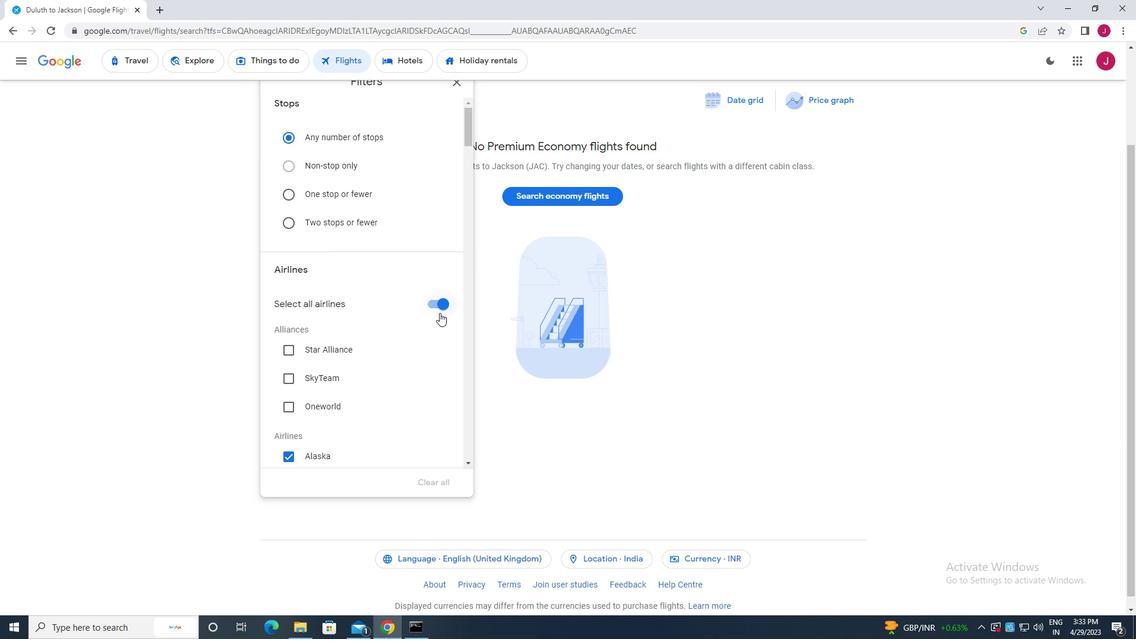 
Action: Mouse pressed left at (437, 307)
Screenshot: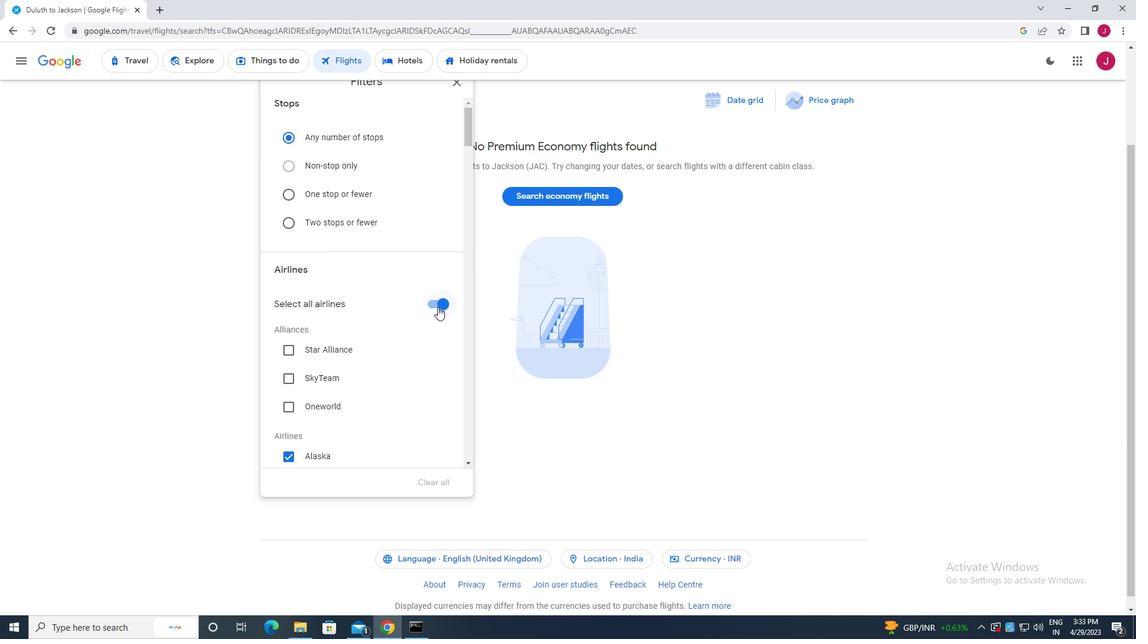 
Action: Mouse moved to (365, 268)
Screenshot: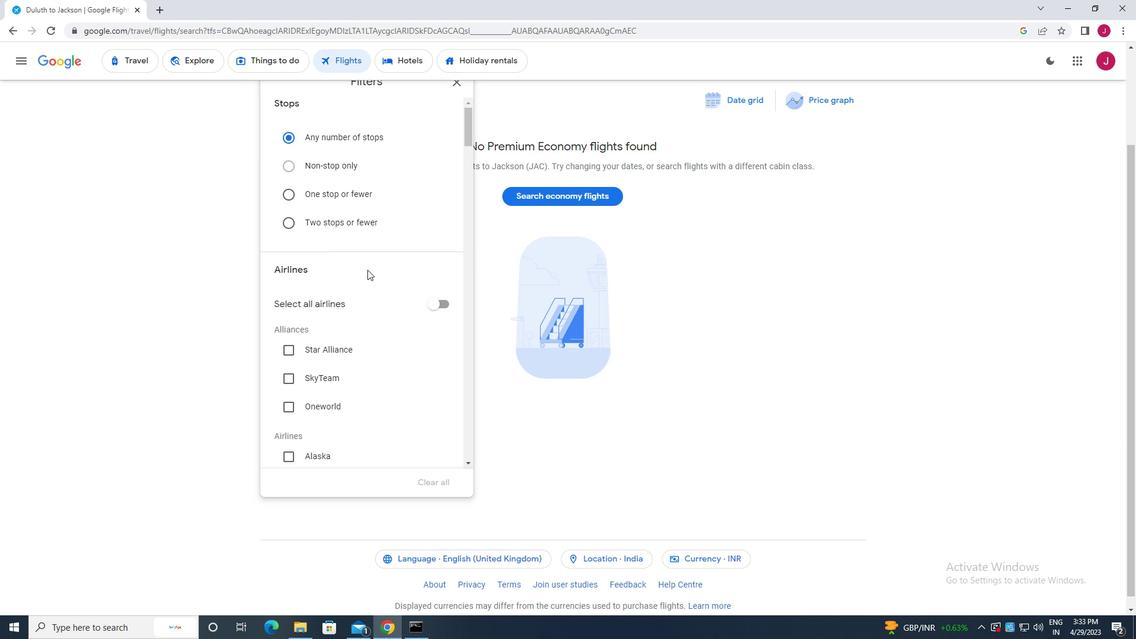 
Action: Mouse scrolled (365, 267) with delta (0, 0)
Screenshot: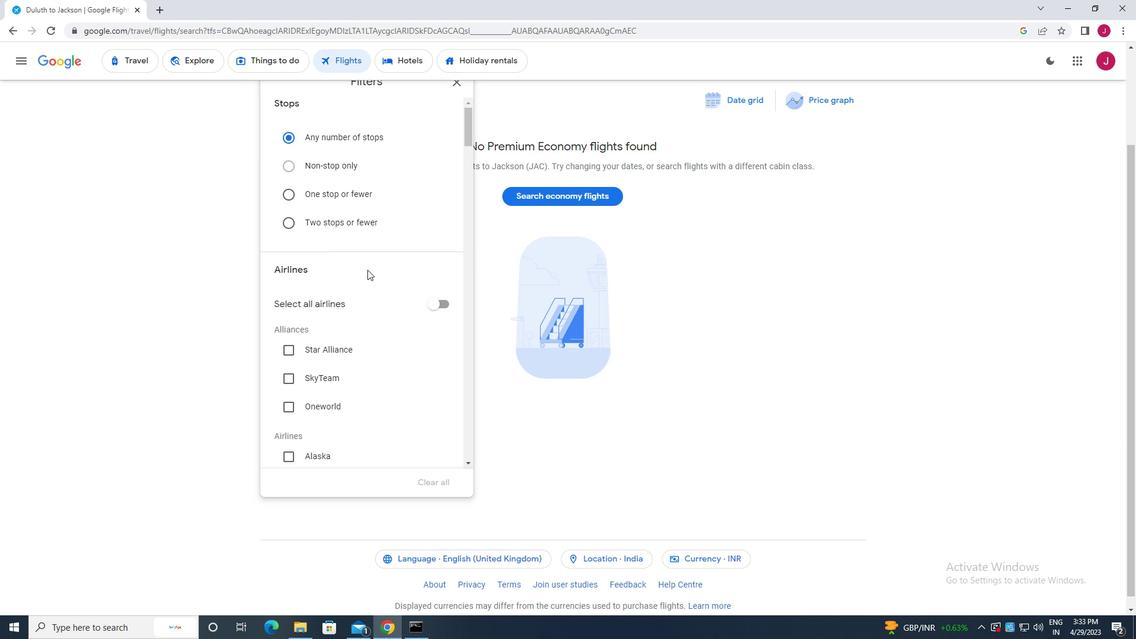 
Action: Mouse moved to (364, 268)
Screenshot: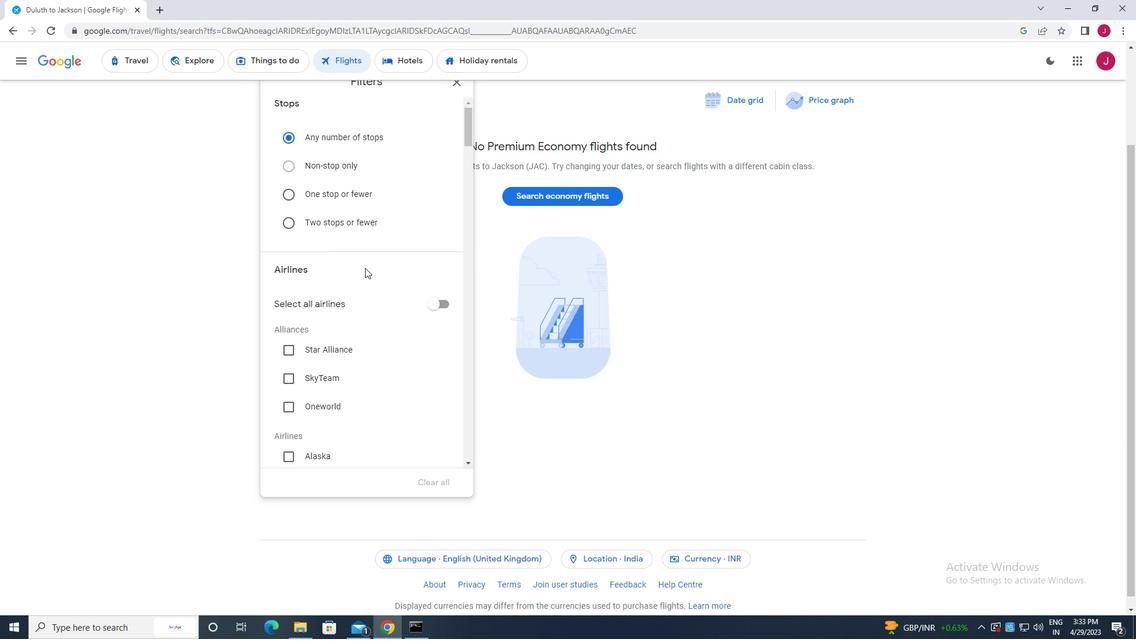 
Action: Mouse scrolled (364, 267) with delta (0, 0)
Screenshot: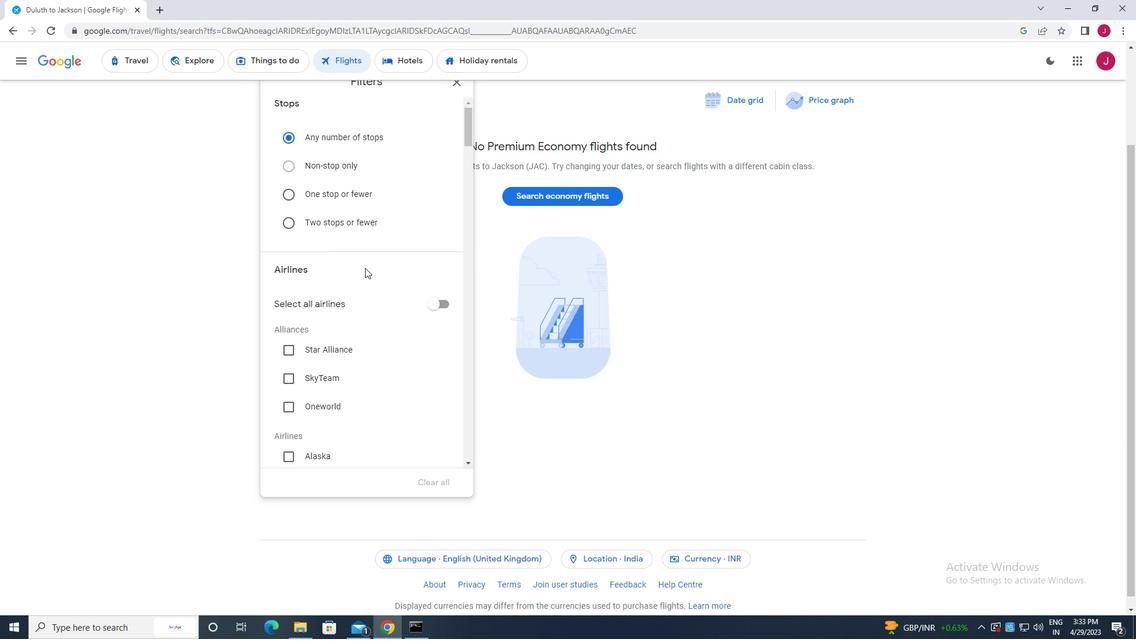 
Action: Mouse moved to (365, 269)
Screenshot: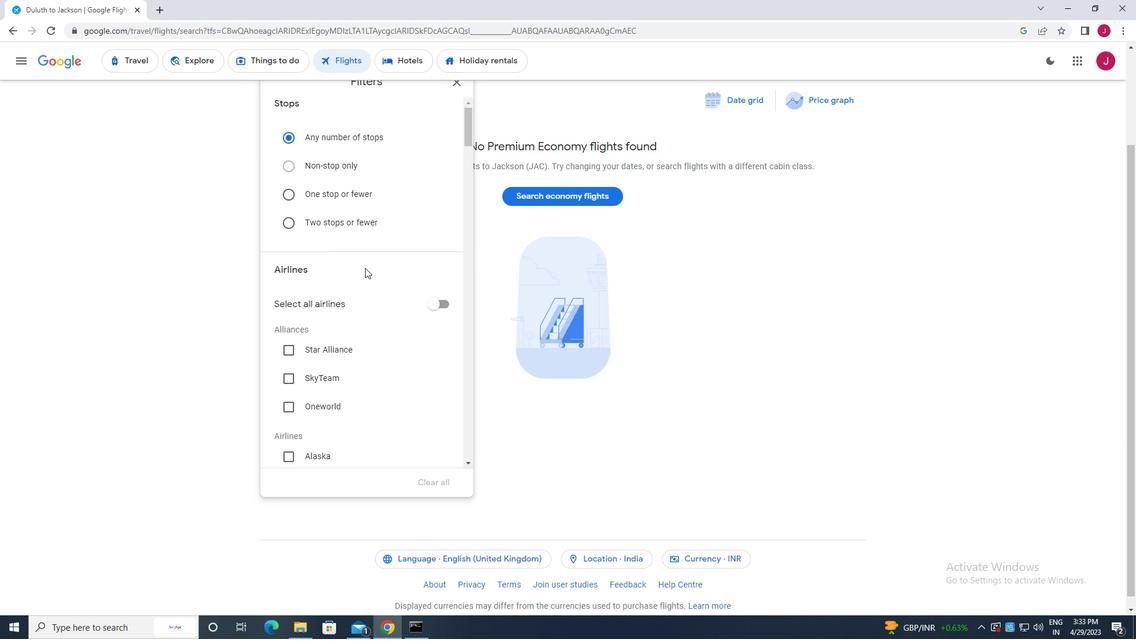 
Action: Mouse scrolled (365, 268) with delta (0, 0)
Screenshot: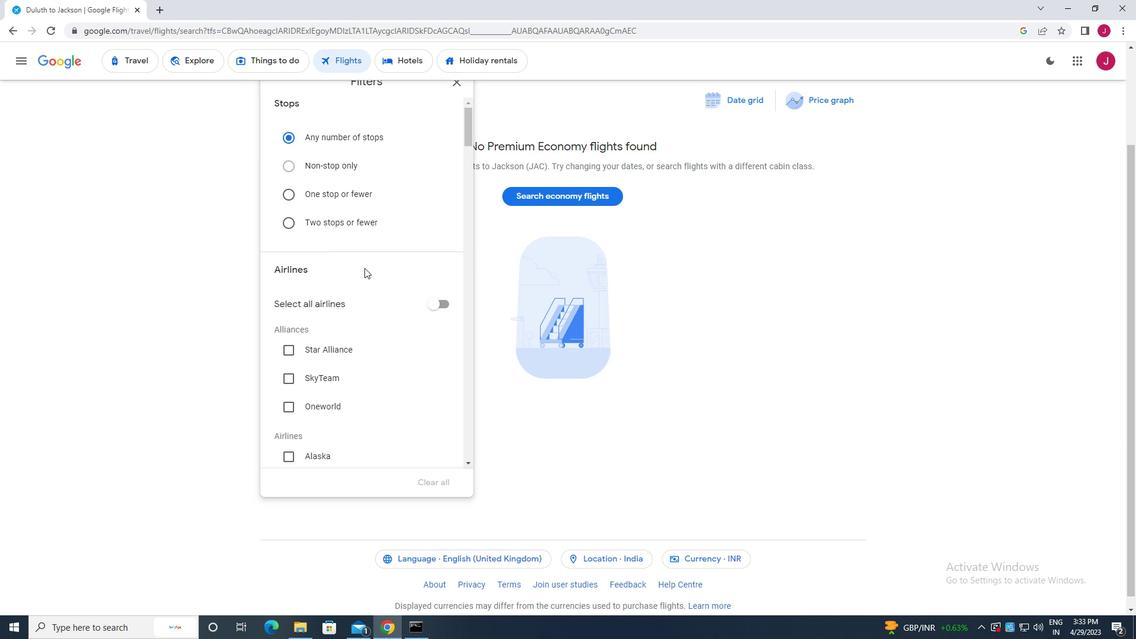 
Action: Mouse moved to (327, 341)
Screenshot: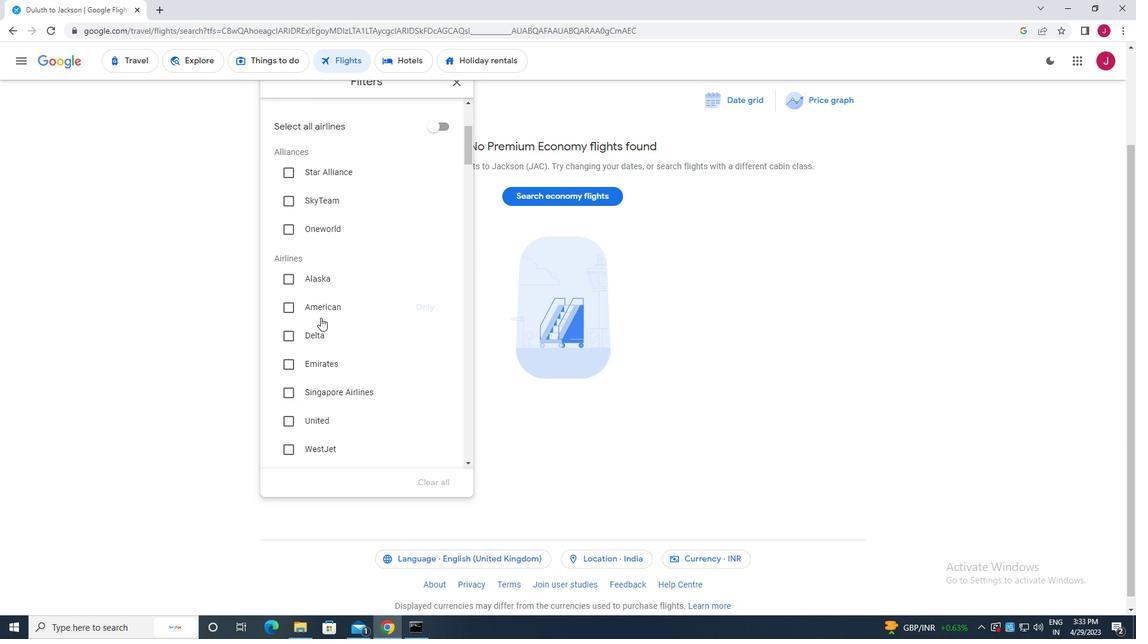 
Action: Mouse scrolled (327, 340) with delta (0, 0)
Screenshot: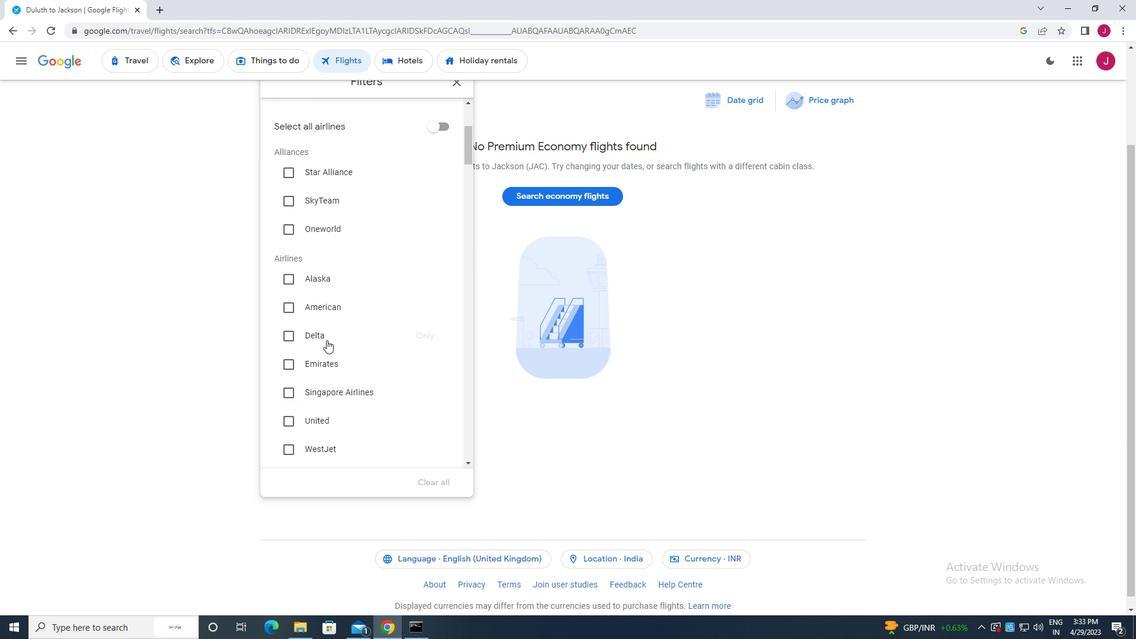 
Action: Mouse moved to (345, 166)
Screenshot: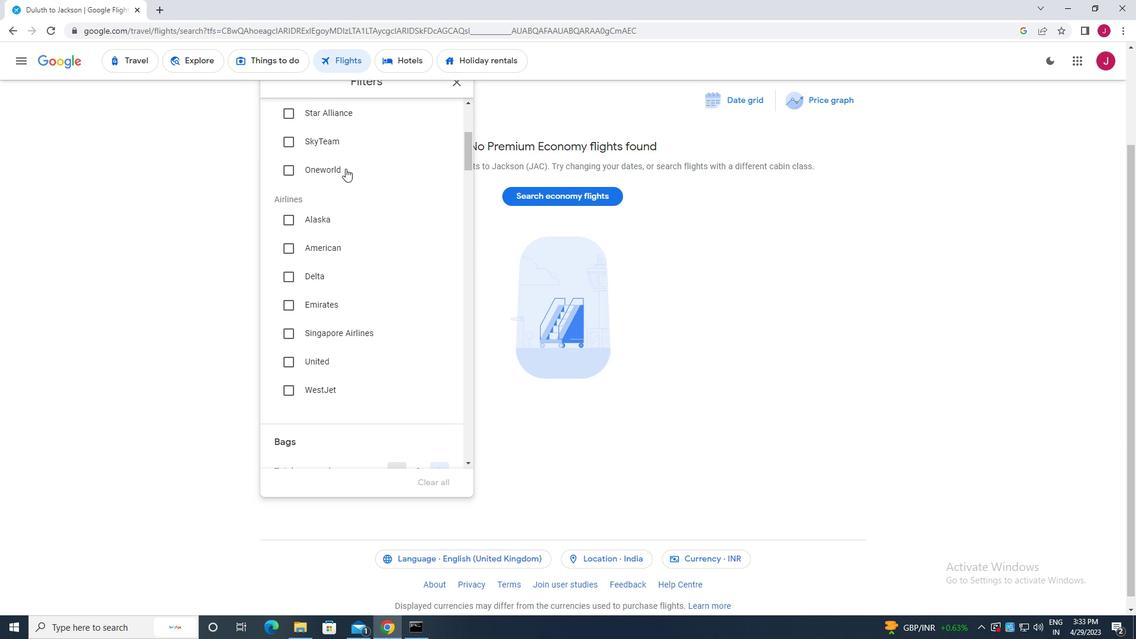
Action: Mouse scrolled (345, 167) with delta (0, 0)
Screenshot: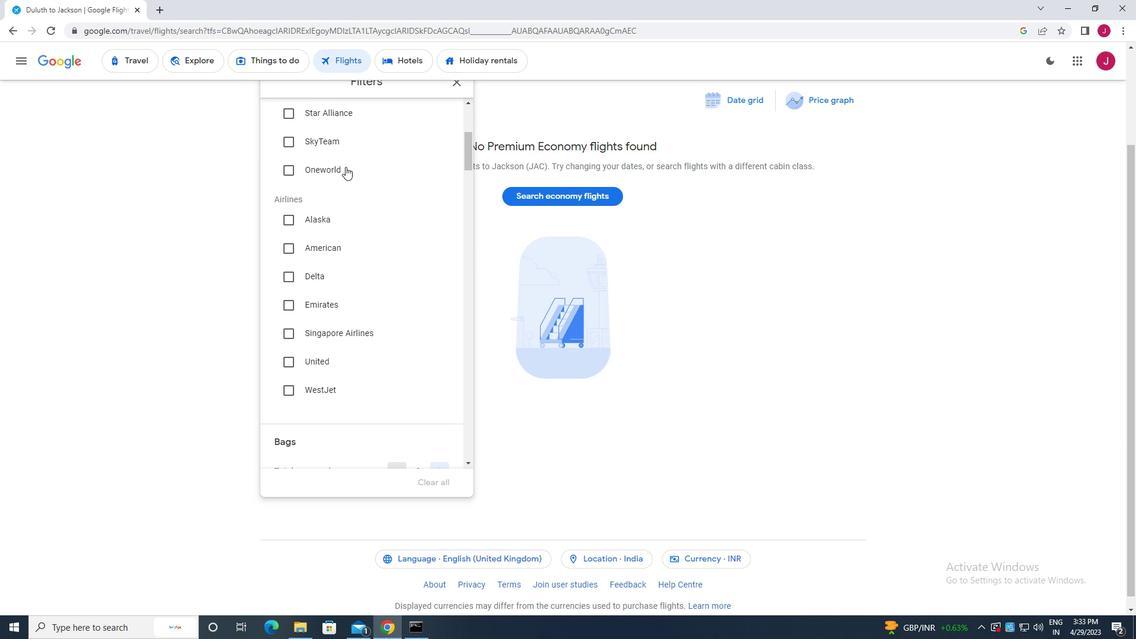 
Action: Mouse scrolled (345, 166) with delta (0, 0)
Screenshot: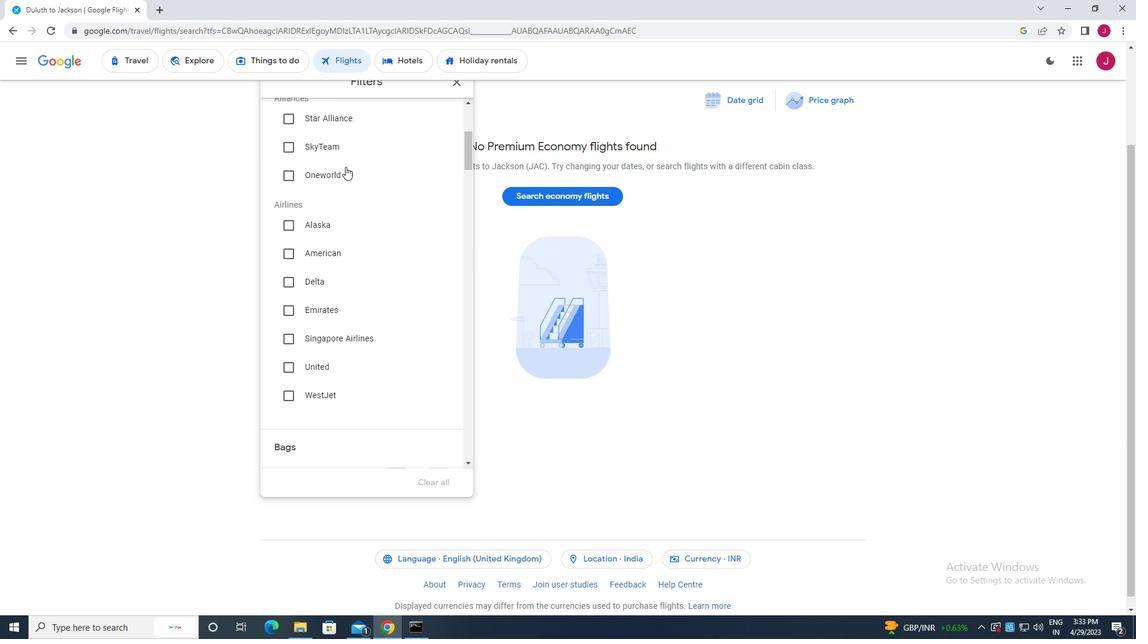 
Action: Mouse moved to (345, 169)
Screenshot: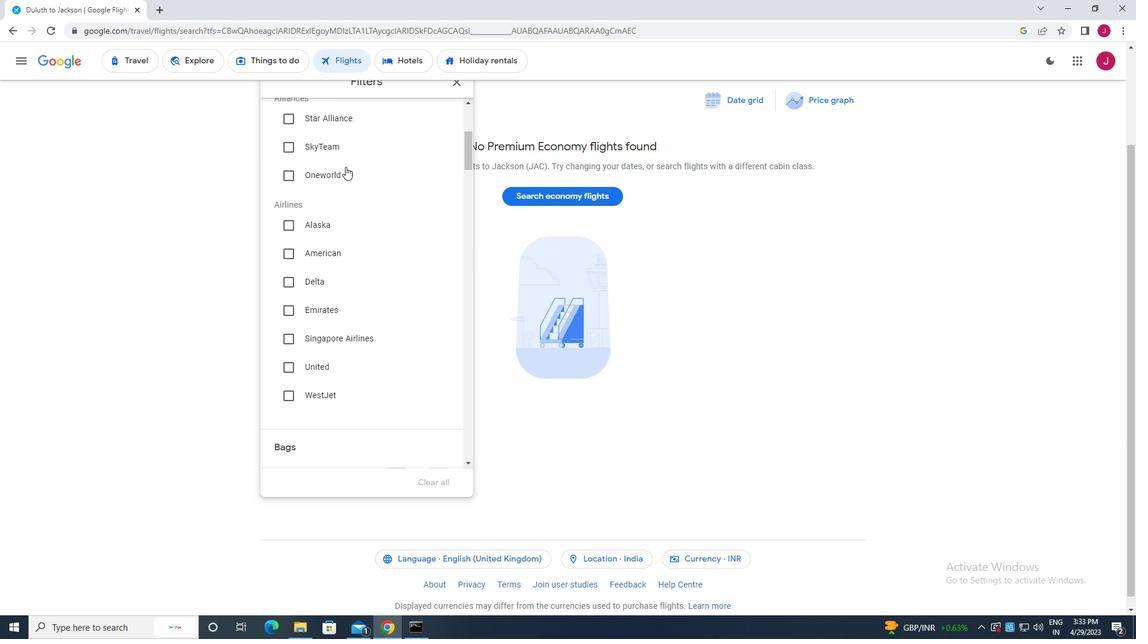 
Action: Mouse scrolled (345, 168) with delta (0, 0)
Screenshot: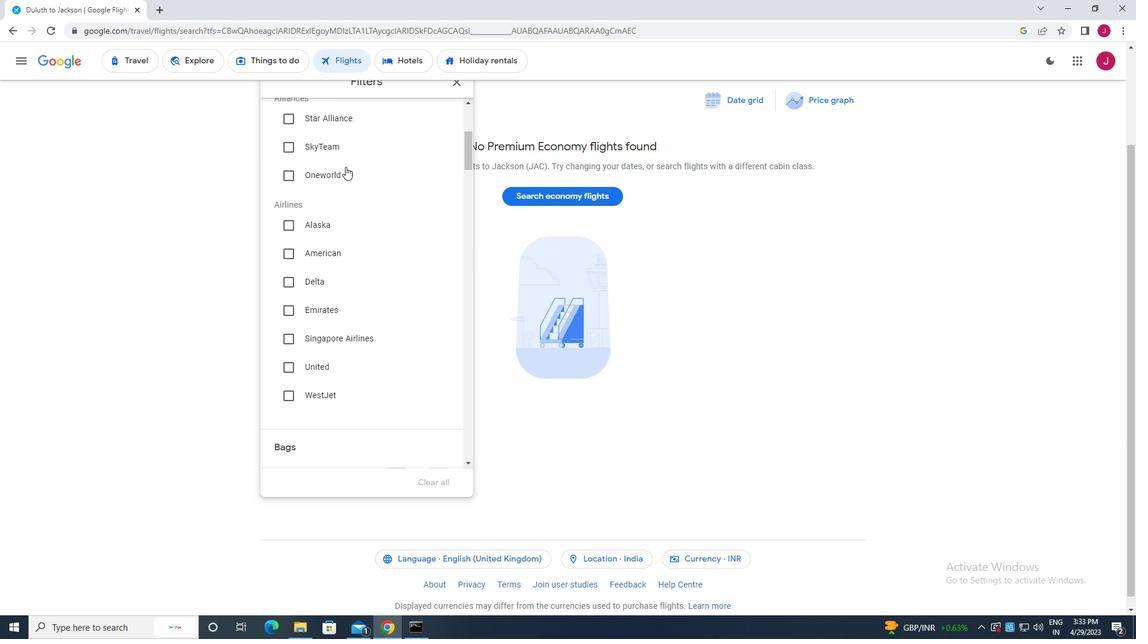 
Action: Mouse moved to (346, 172)
Screenshot: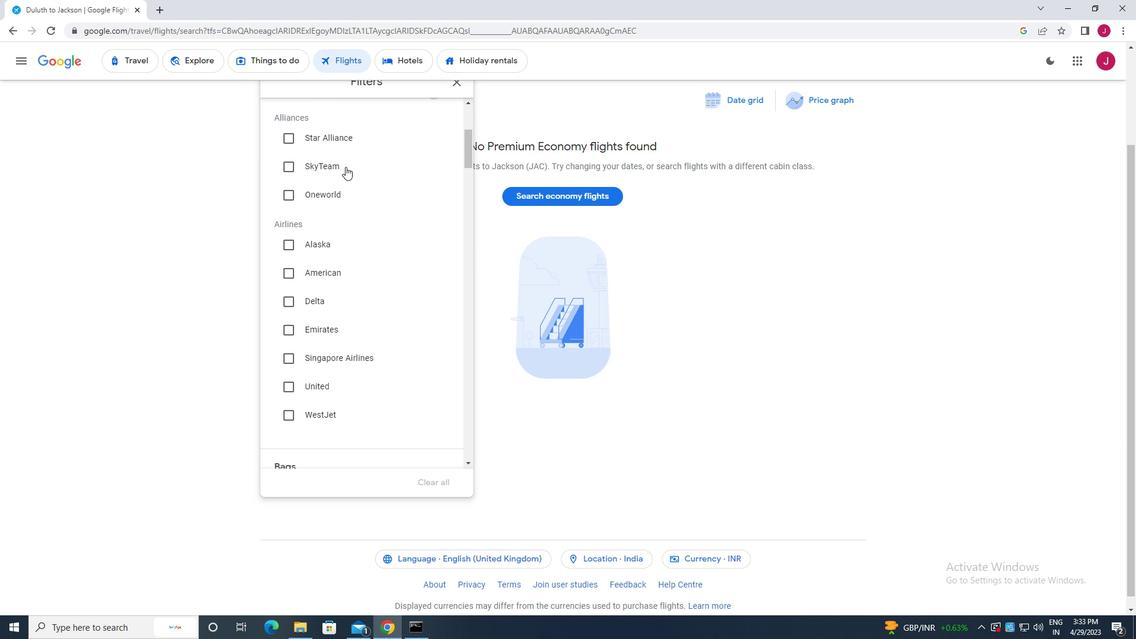 
Action: Mouse scrolled (346, 171) with delta (0, 0)
Screenshot: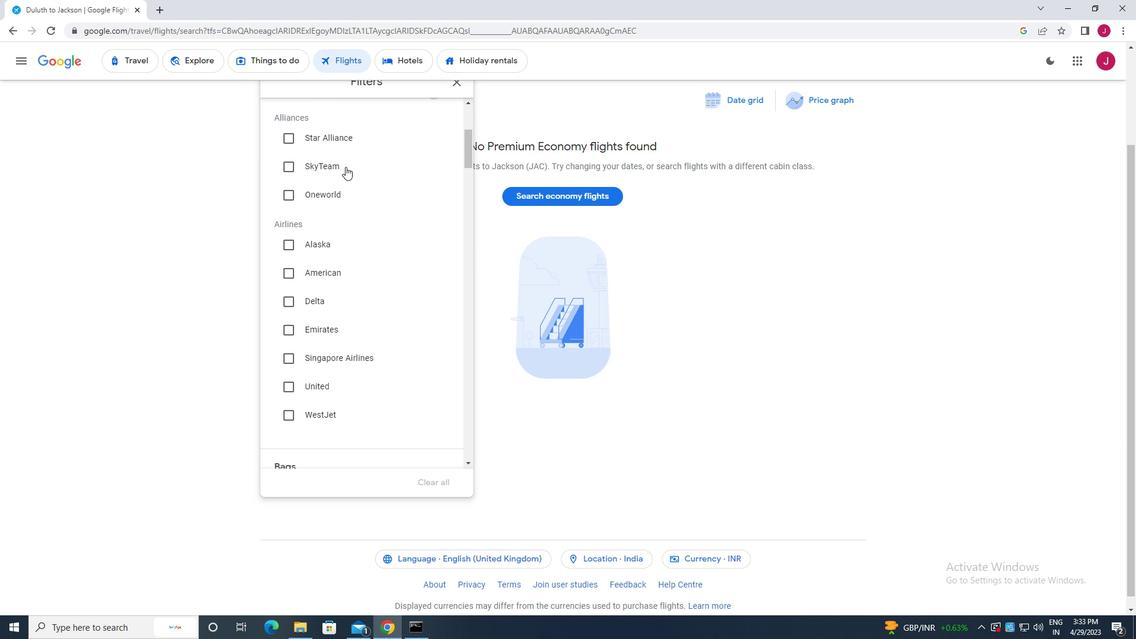 
Action: Mouse moved to (346, 175)
Screenshot: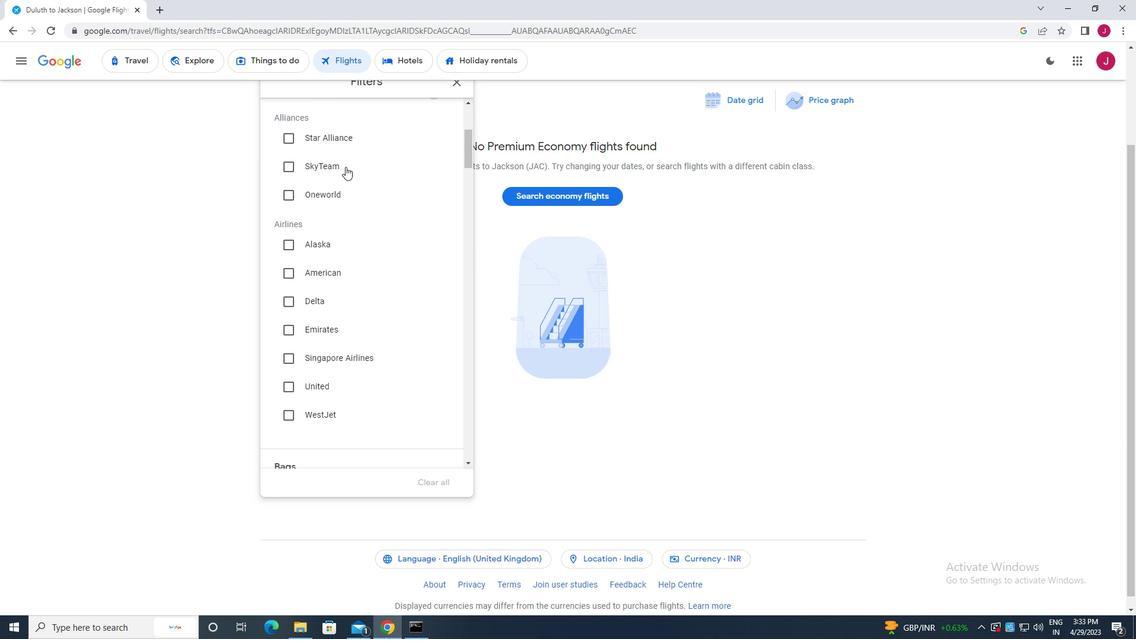 
Action: Mouse scrolled (346, 174) with delta (0, 0)
Screenshot: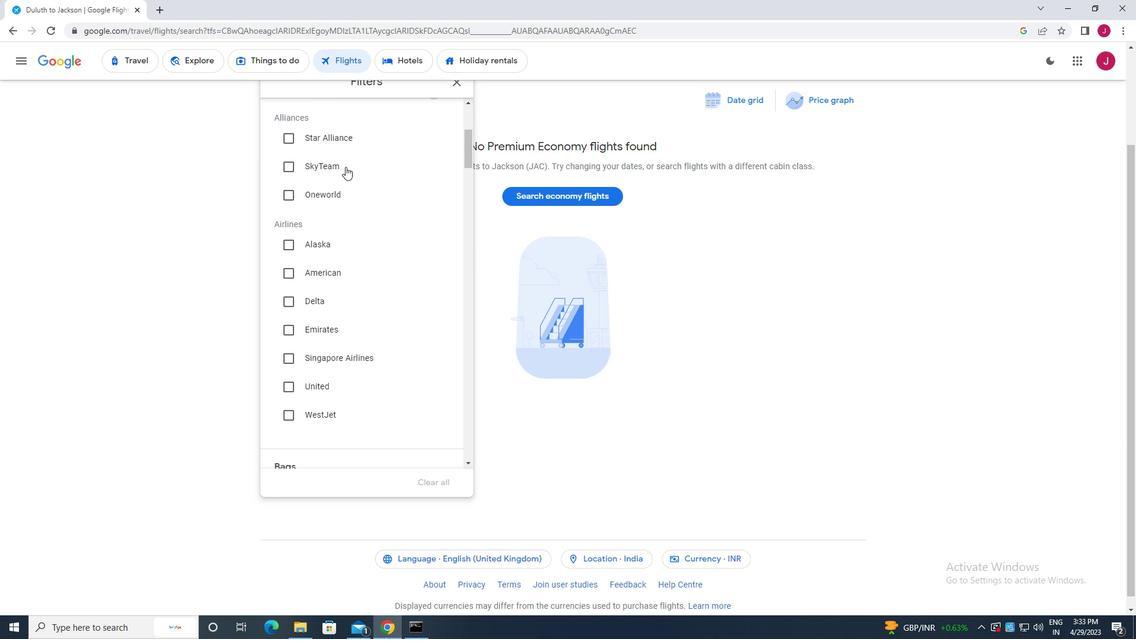 
Action: Mouse moved to (347, 177)
Screenshot: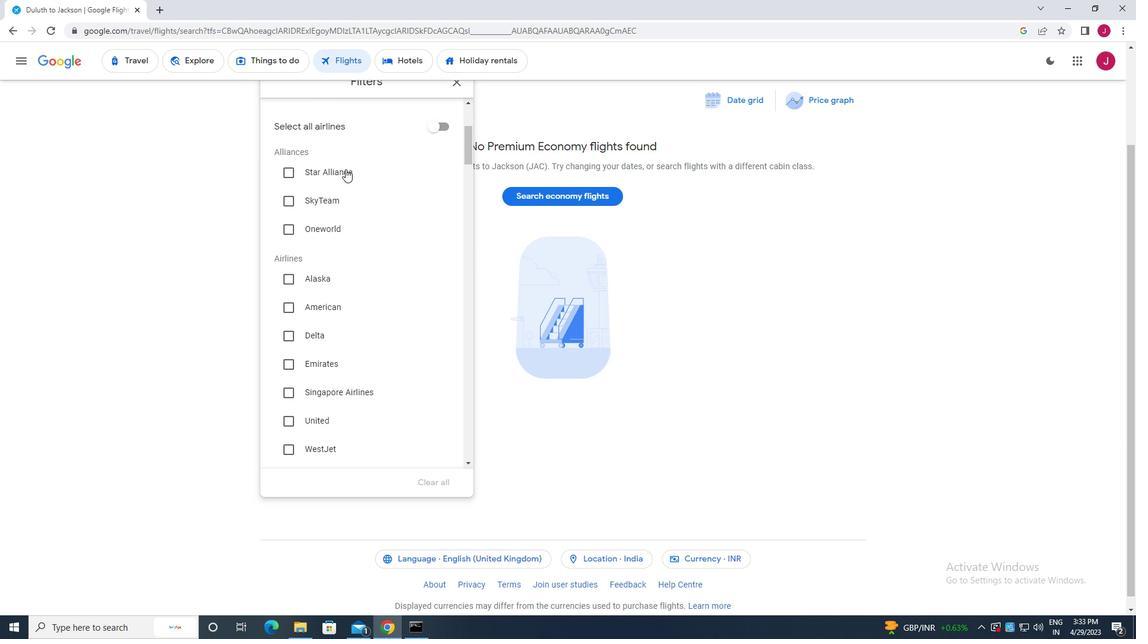 
Action: Mouse scrolled (347, 176) with delta (0, 0)
Screenshot: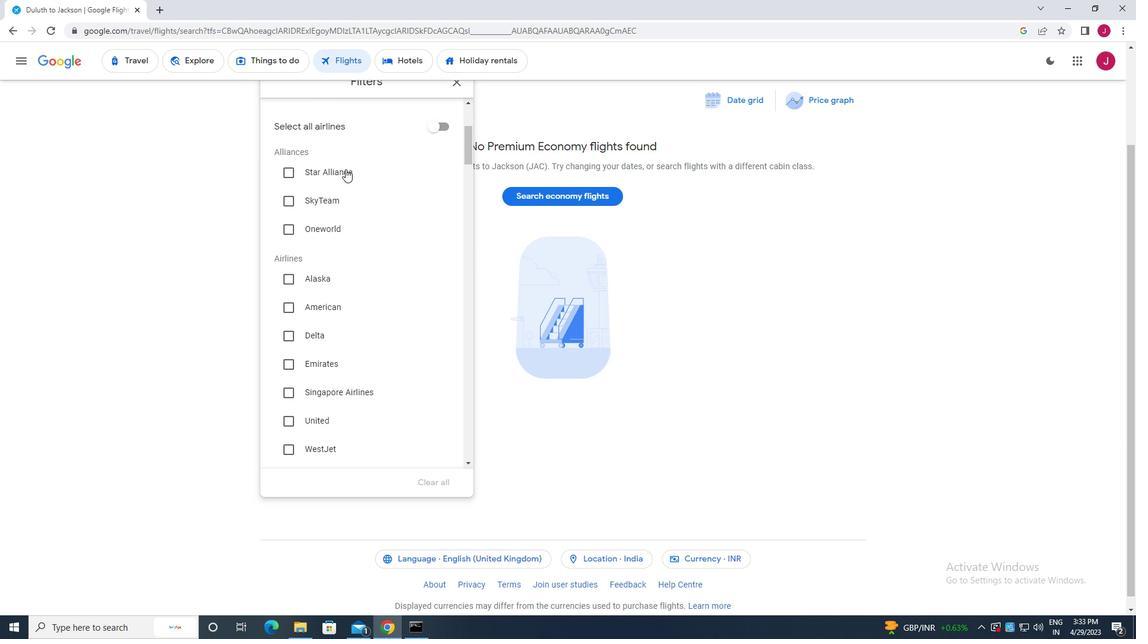 
Action: Mouse moved to (349, 187)
Screenshot: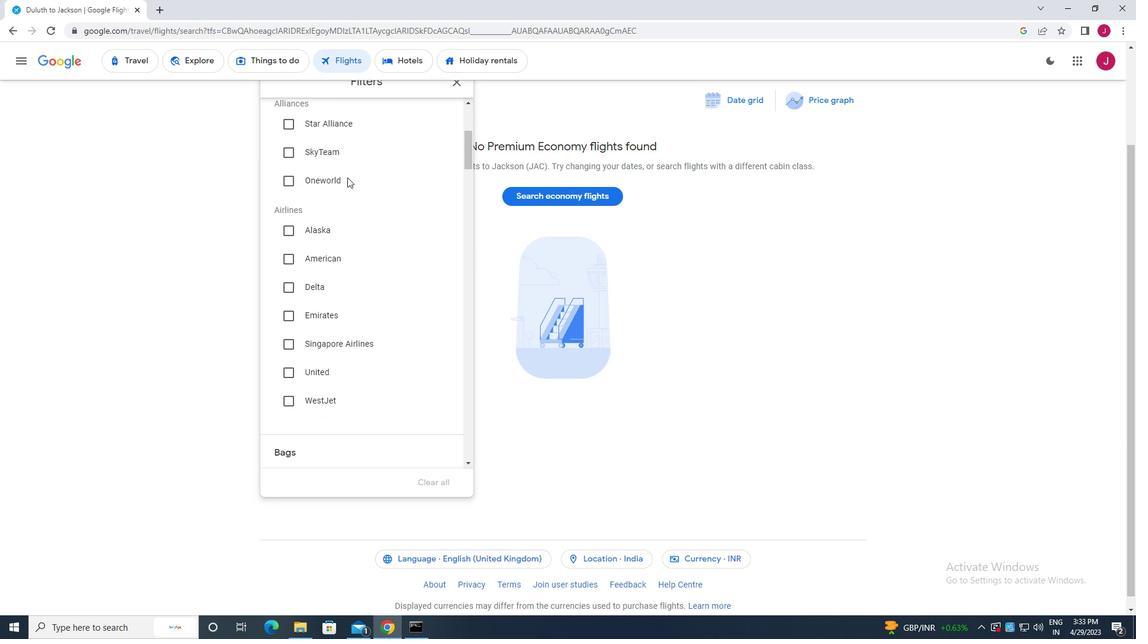 
Action: Mouse scrolled (349, 186) with delta (0, 0)
Screenshot: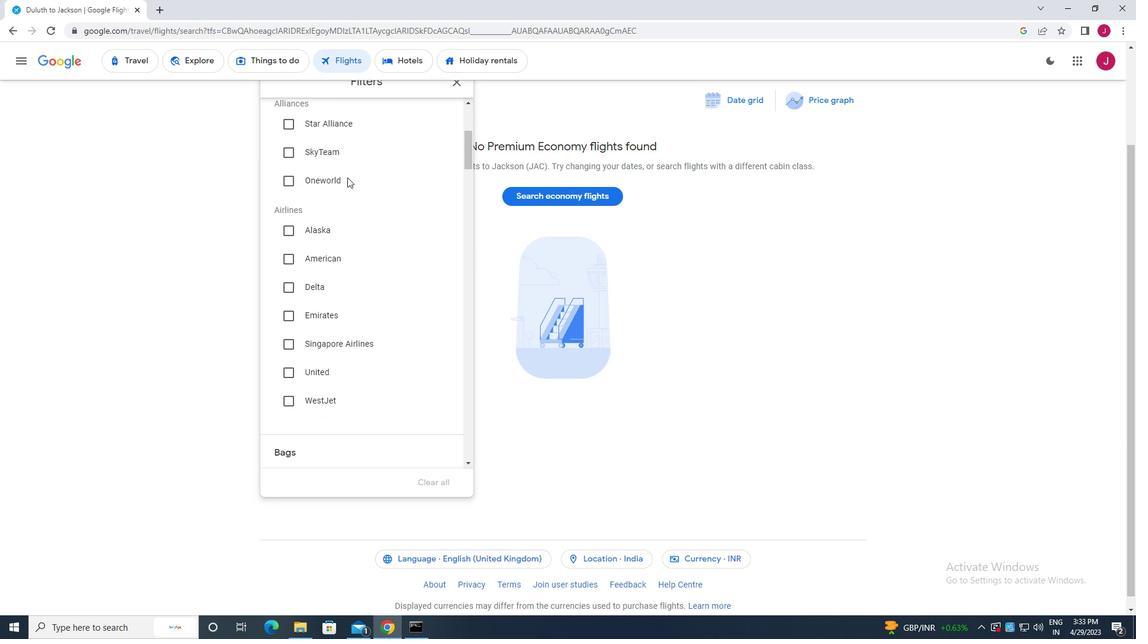 
Action: Mouse moved to (440, 173)
Screenshot: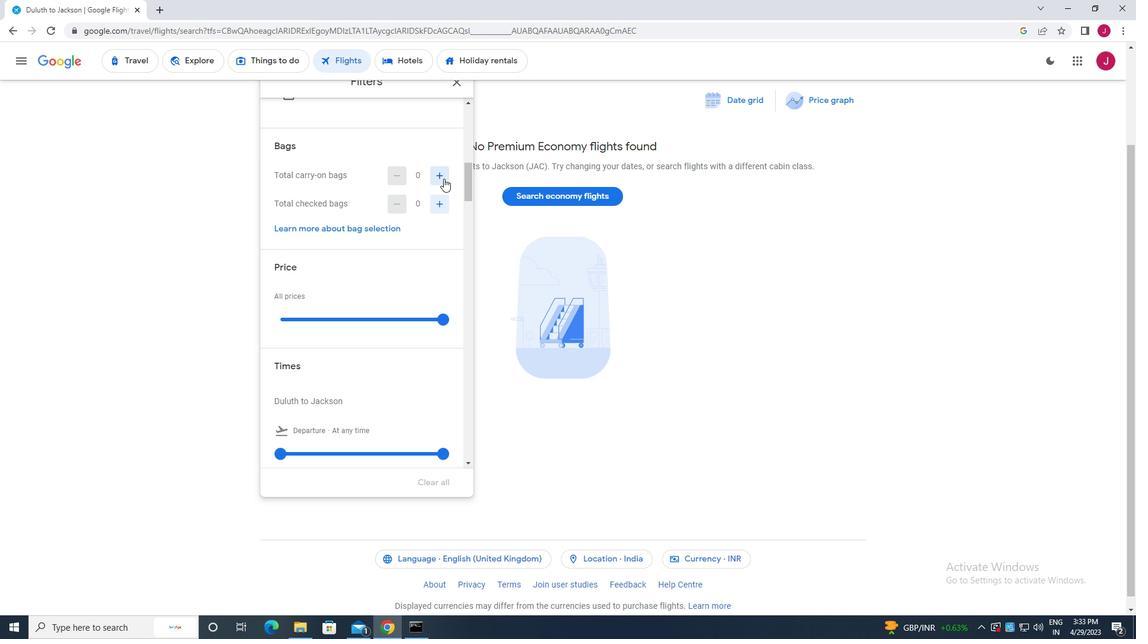 
Action: Mouse pressed left at (440, 173)
Screenshot: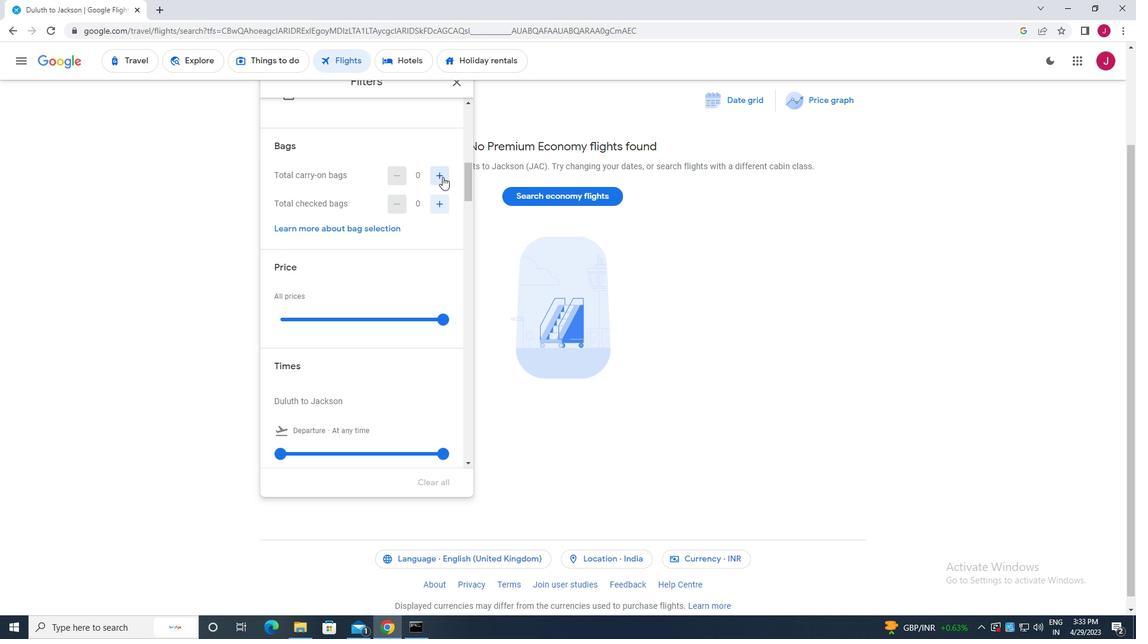 
Action: Mouse pressed left at (440, 173)
Screenshot: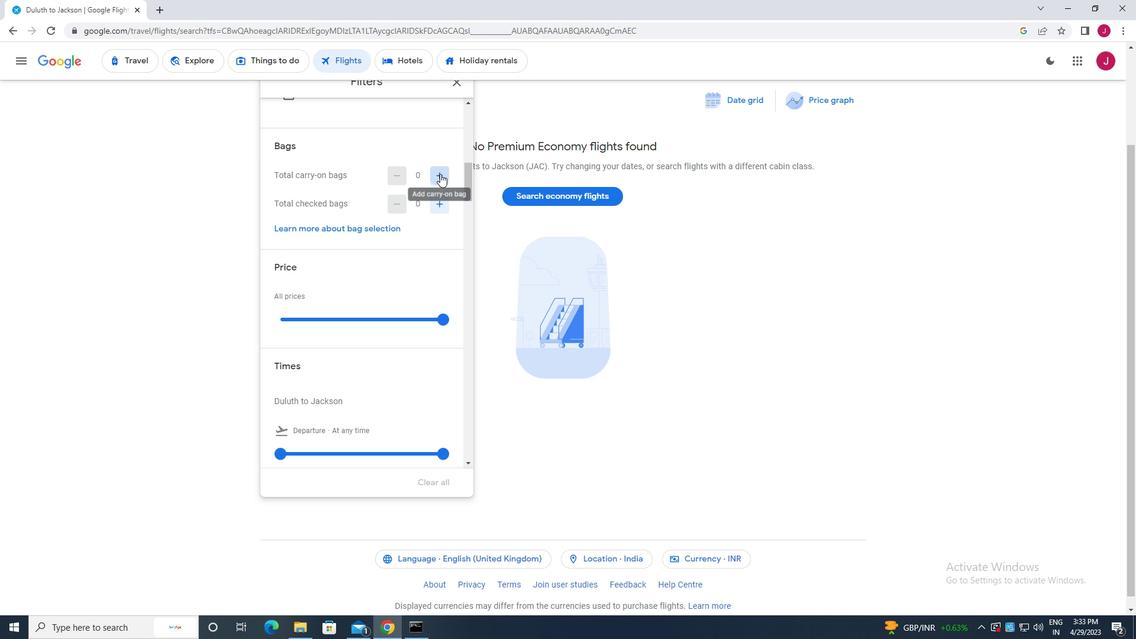 
Action: Mouse moved to (439, 203)
Screenshot: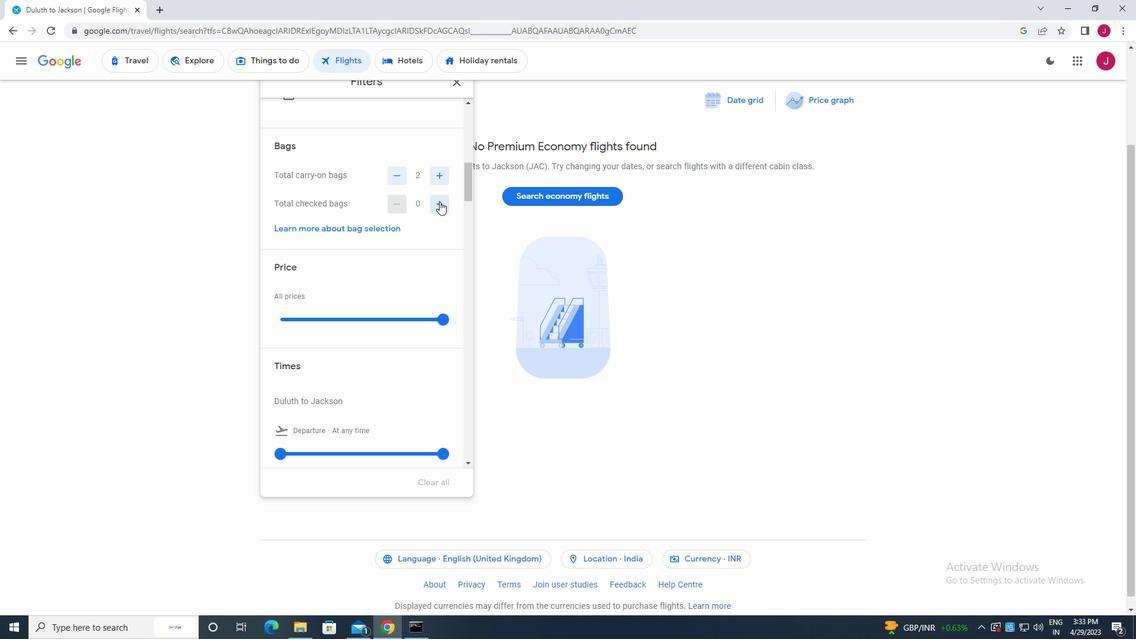 
Action: Mouse pressed left at (439, 203)
Screenshot: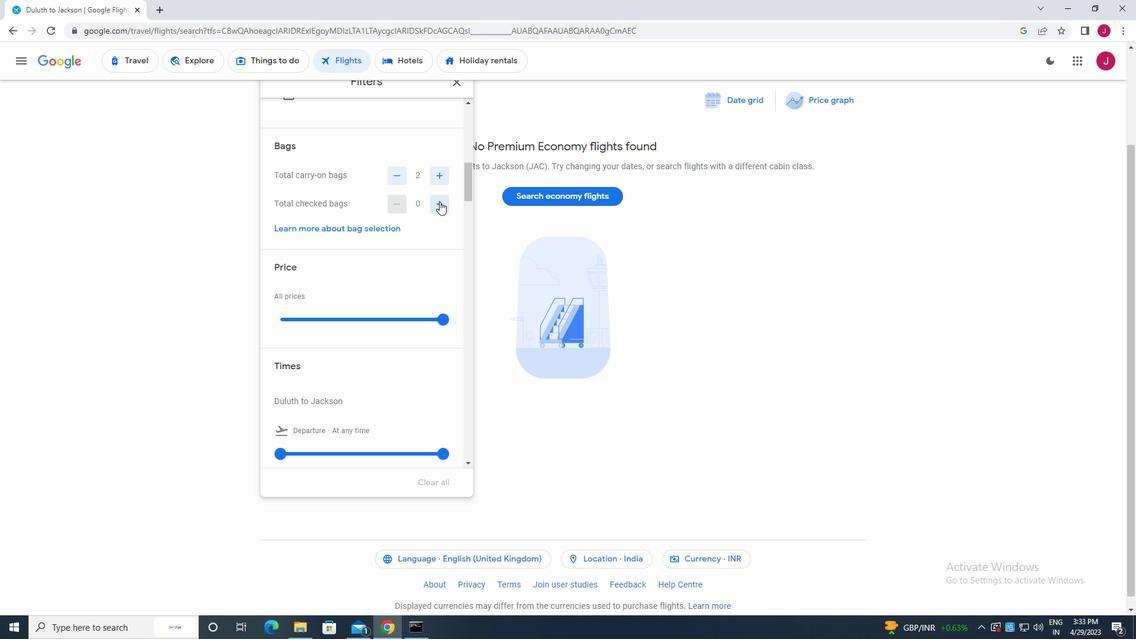 
Action: Mouse moved to (441, 227)
Screenshot: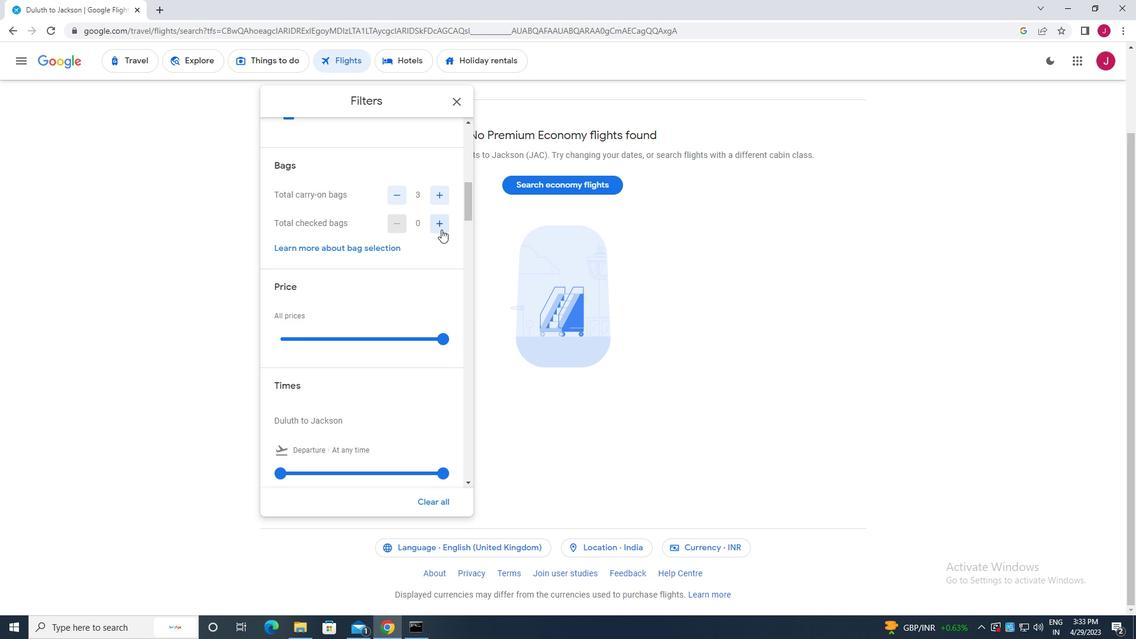 
Action: Mouse pressed left at (441, 227)
Screenshot: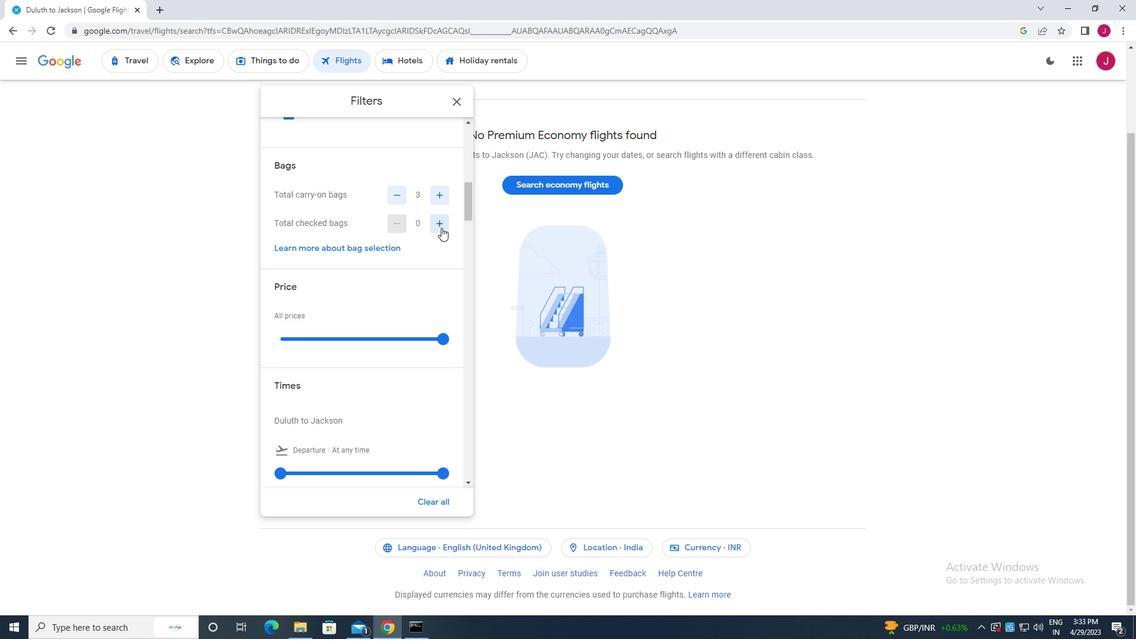 
Action: Mouse moved to (397, 192)
Screenshot: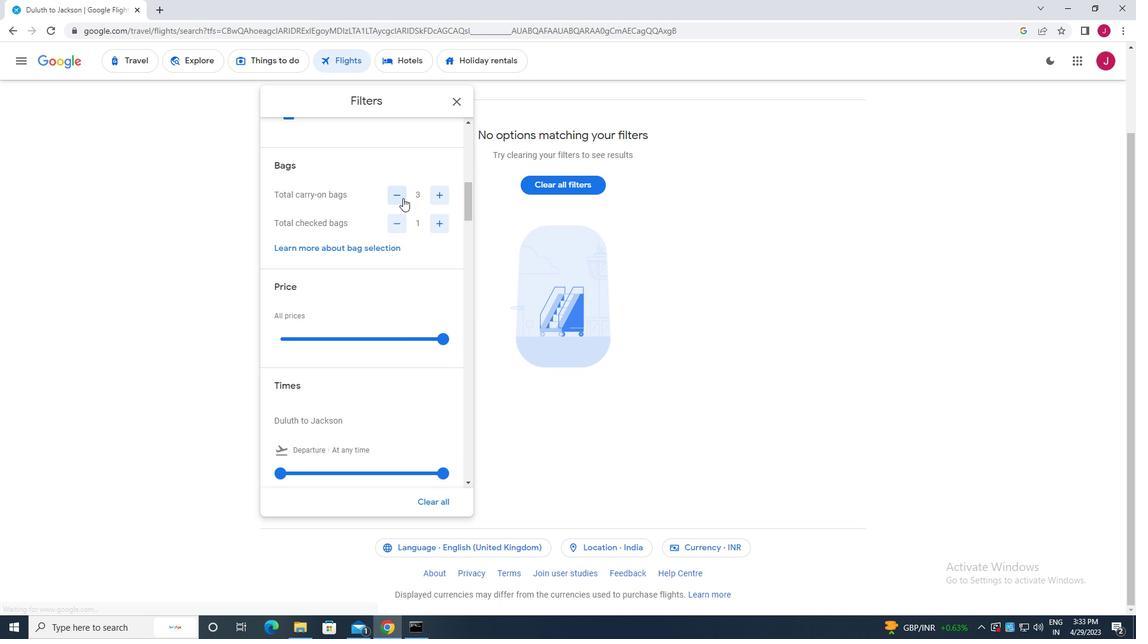 
Action: Mouse pressed left at (397, 192)
Screenshot: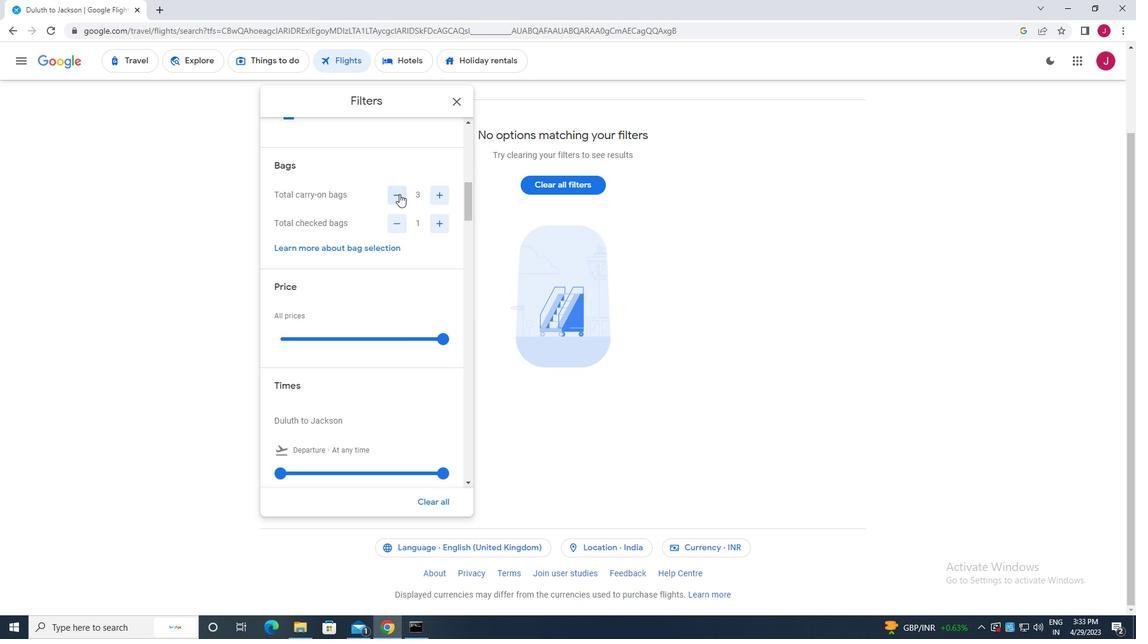 
Action: Mouse moved to (443, 337)
Screenshot: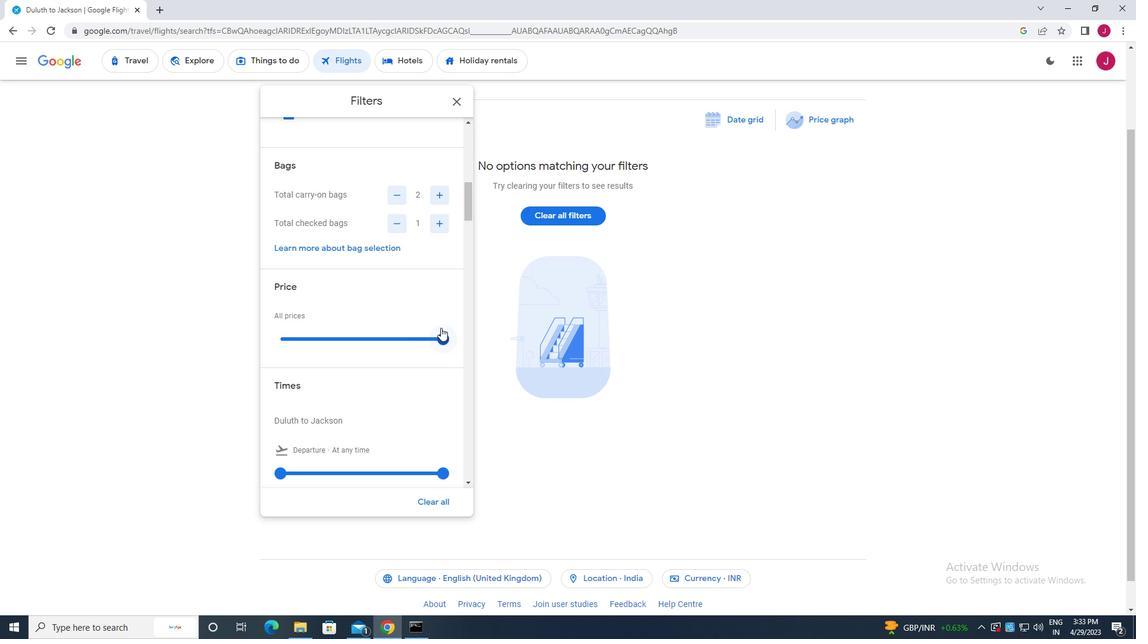 
Action: Mouse pressed left at (443, 337)
Screenshot: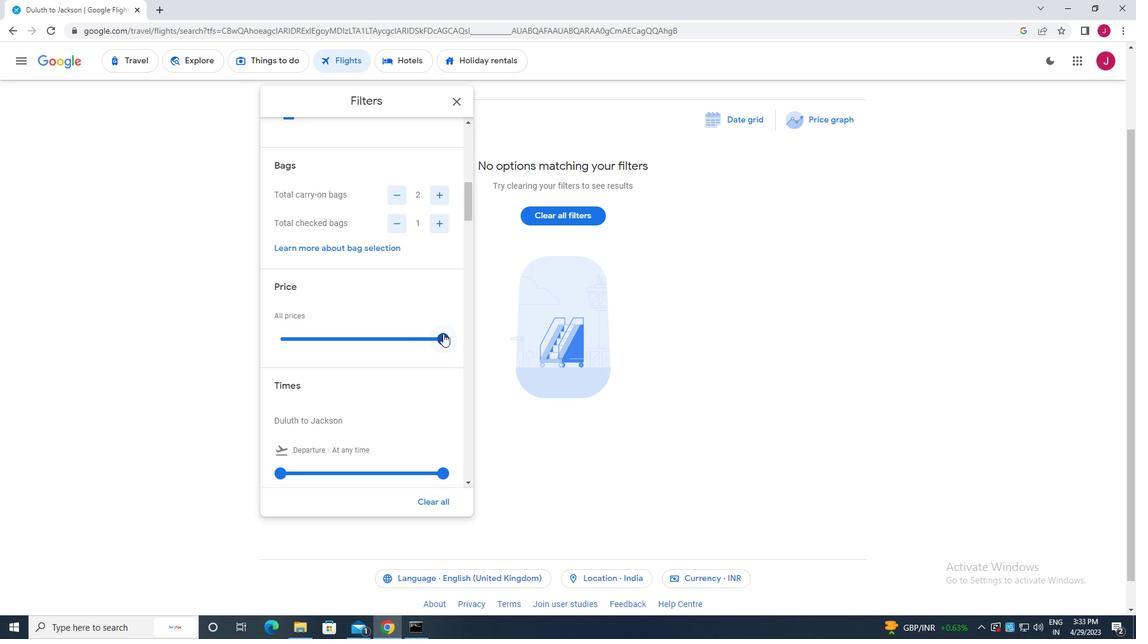 
Action: Mouse moved to (311, 342)
Screenshot: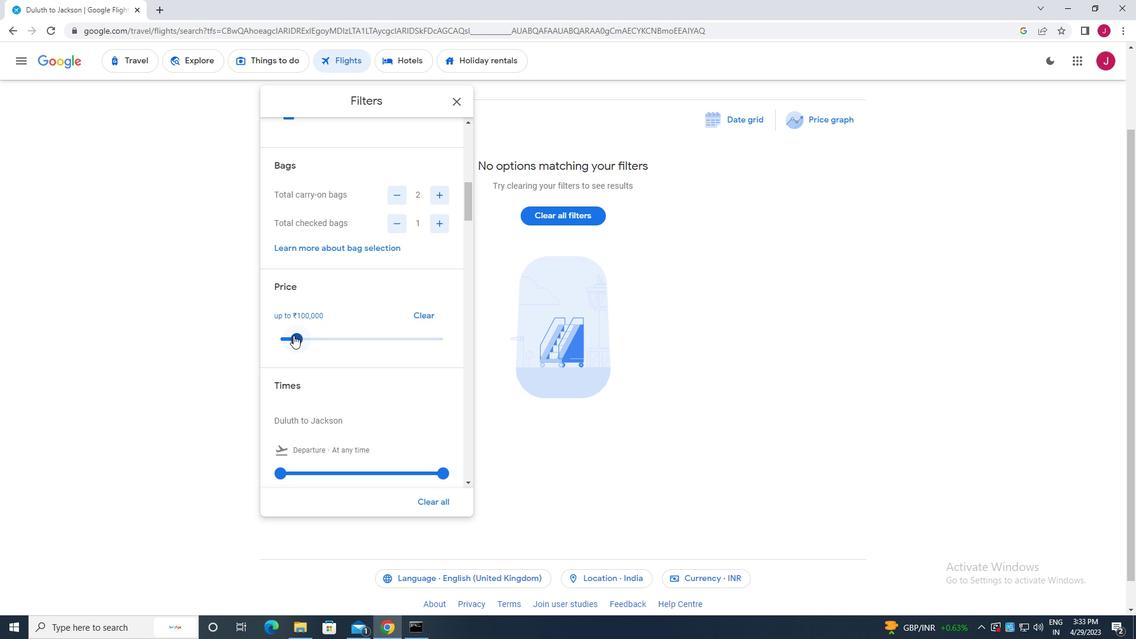 
Action: Mouse scrolled (311, 342) with delta (0, 0)
Screenshot: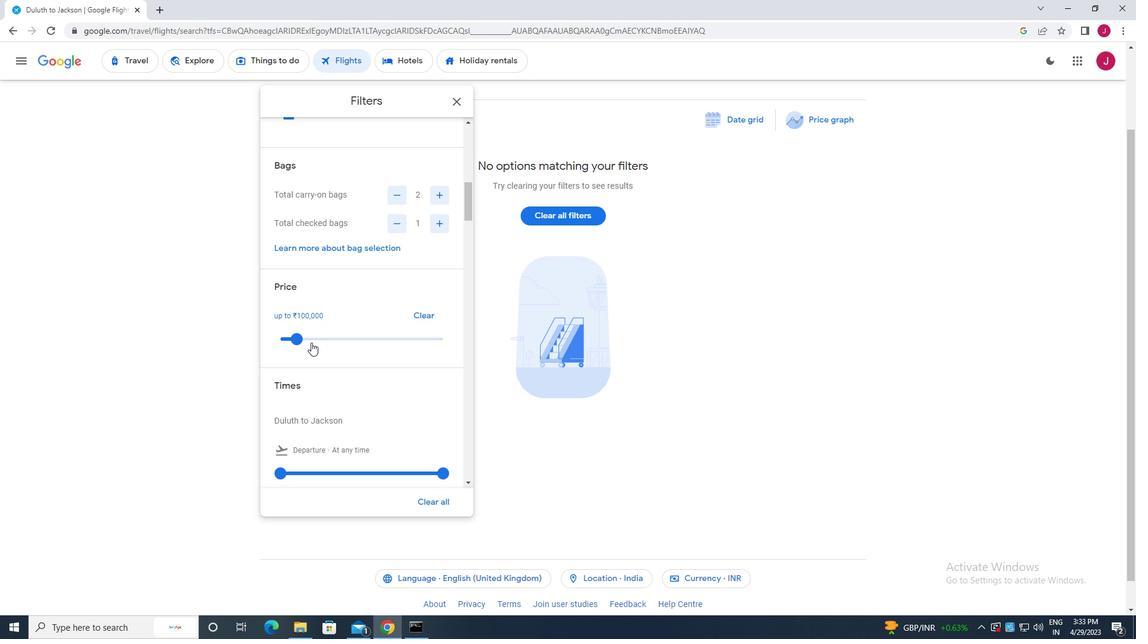 
Action: Mouse scrolled (311, 342) with delta (0, 0)
Screenshot: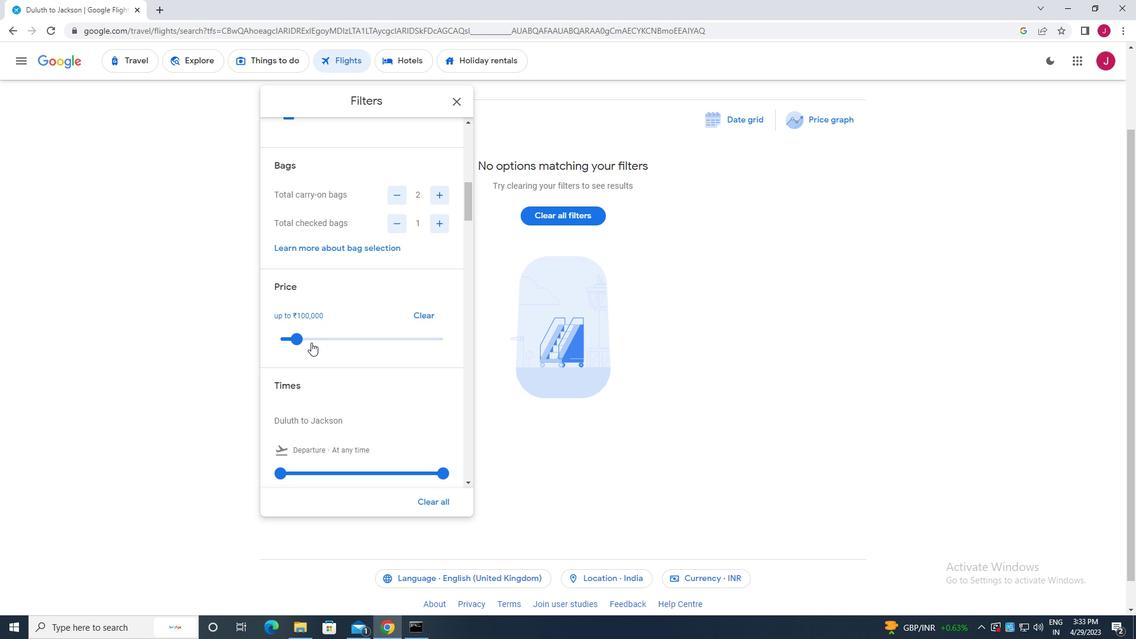 
Action: Mouse moved to (279, 352)
Screenshot: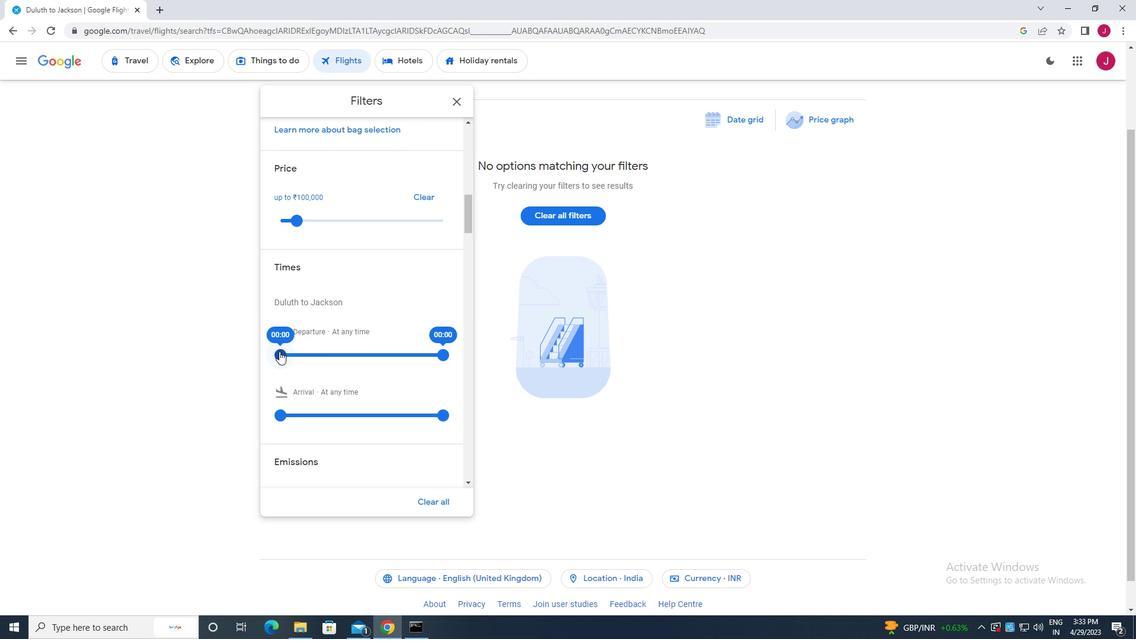 
Action: Mouse pressed left at (279, 352)
Screenshot: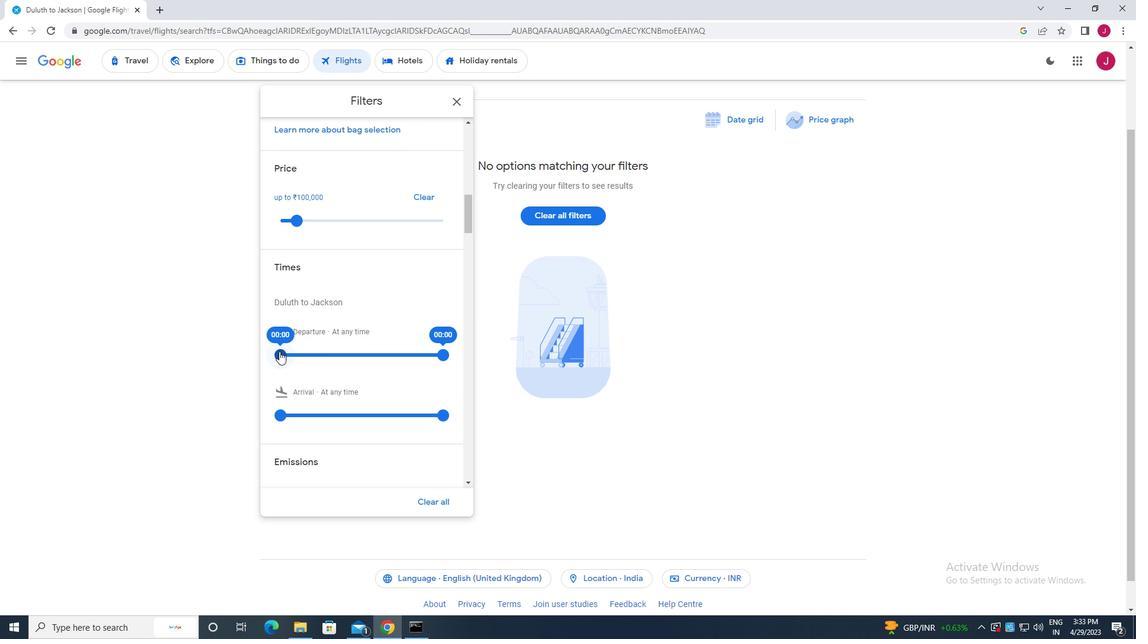 
Action: Mouse moved to (444, 353)
Screenshot: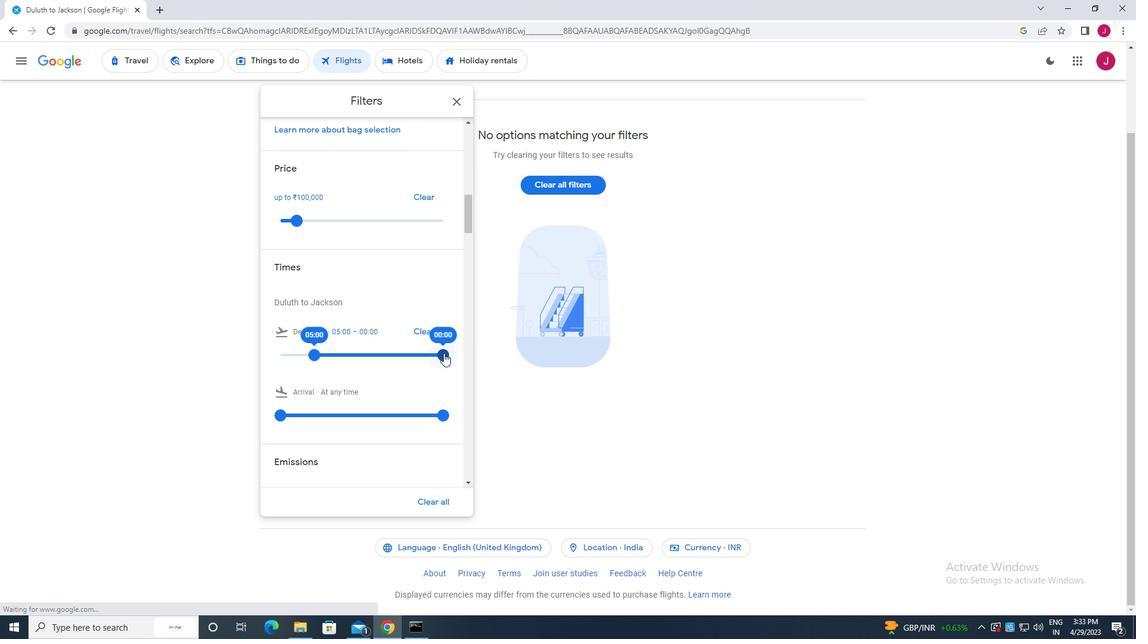 
Action: Mouse pressed left at (444, 353)
Screenshot: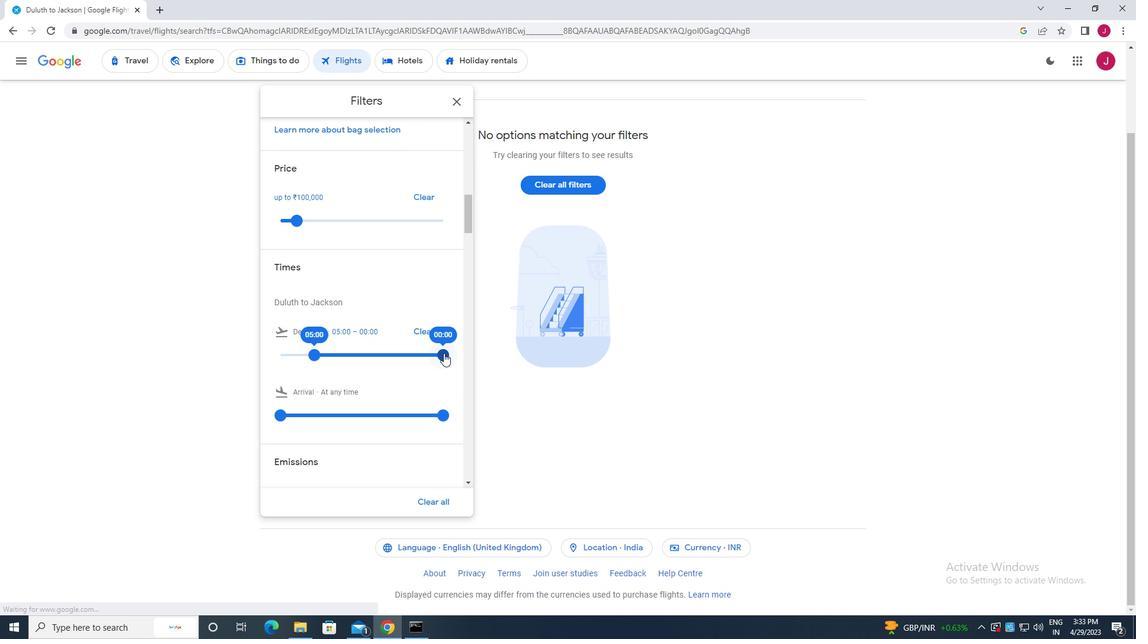 
Action: Mouse moved to (456, 102)
Screenshot: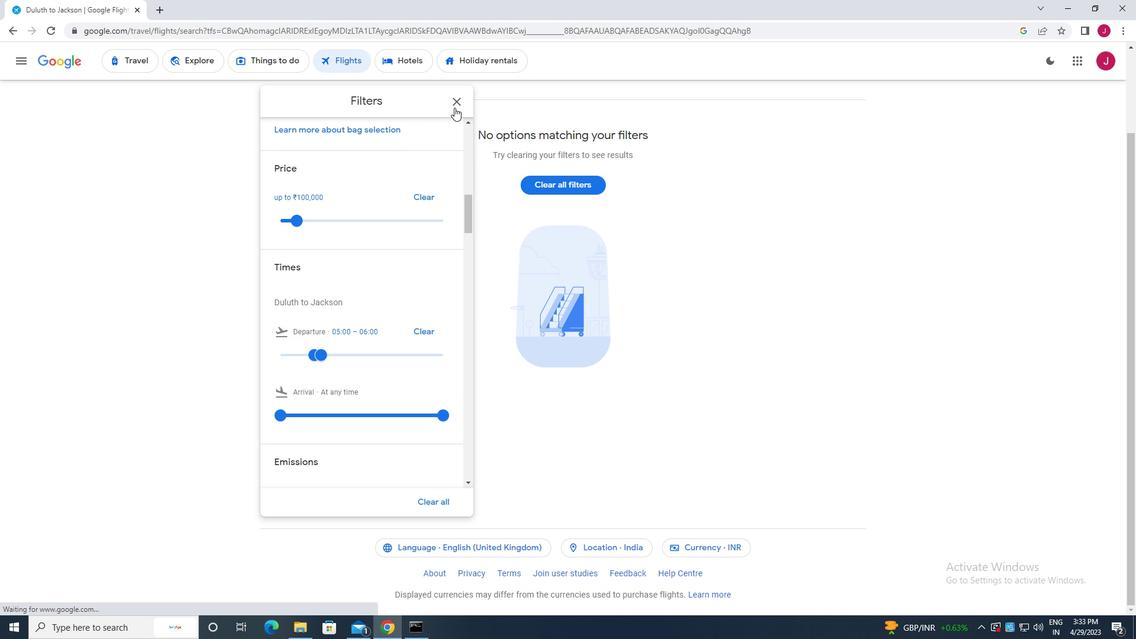 
Action: Mouse pressed left at (456, 102)
Screenshot: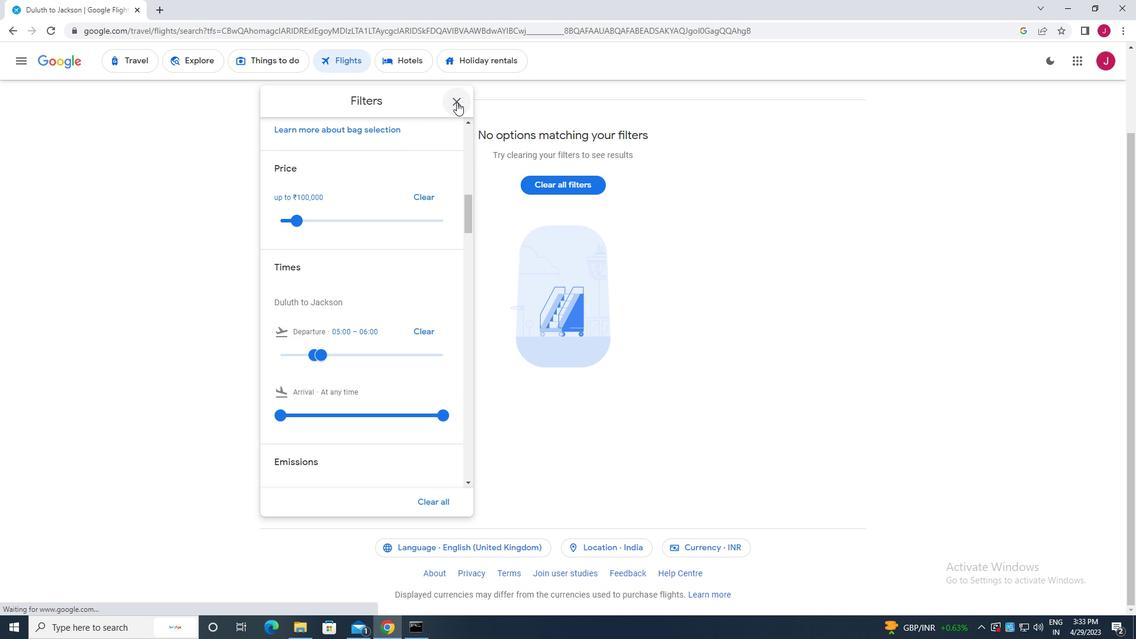 
Action: Mouse moved to (448, 102)
Screenshot: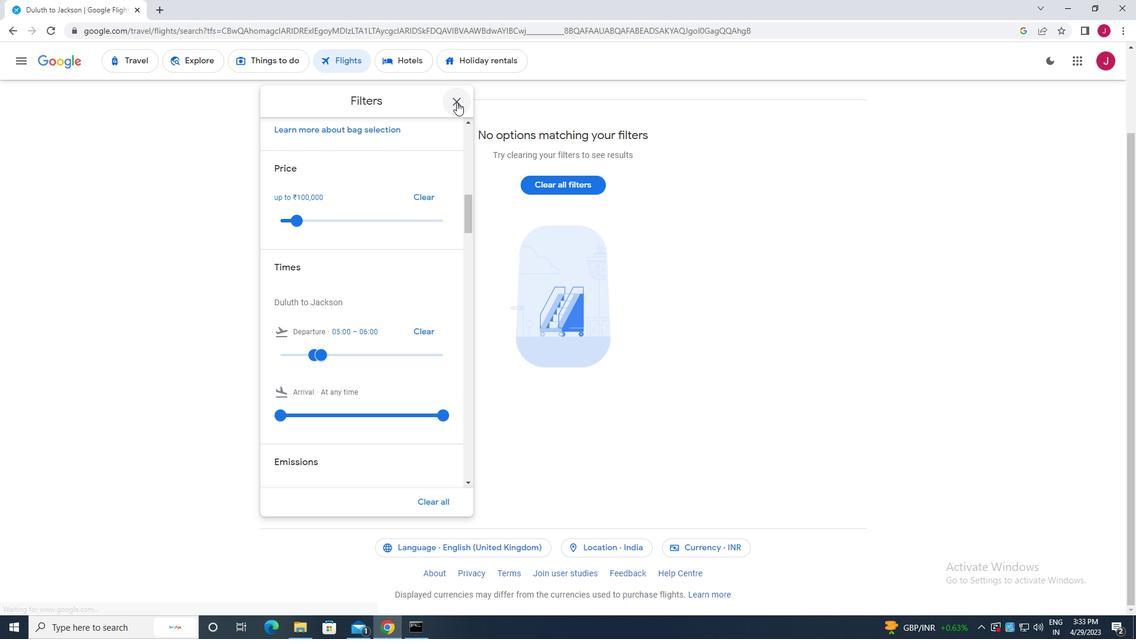 
